 Task: Add the task  Fix issue causing incorrect data to be stored in the database to the section Blitz Brigade in the project TowerLine and add a Due Date to the respective task as 2023/08/09.
Action: Mouse moved to (45, 367)
Screenshot: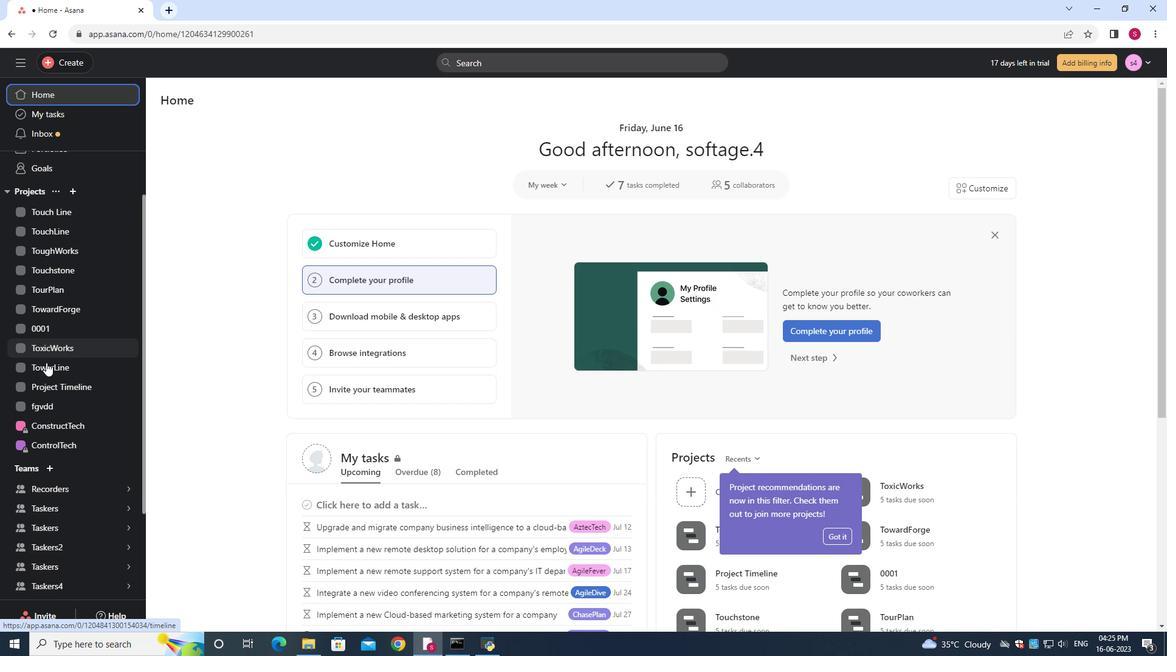 
Action: Mouse pressed left at (45, 367)
Screenshot: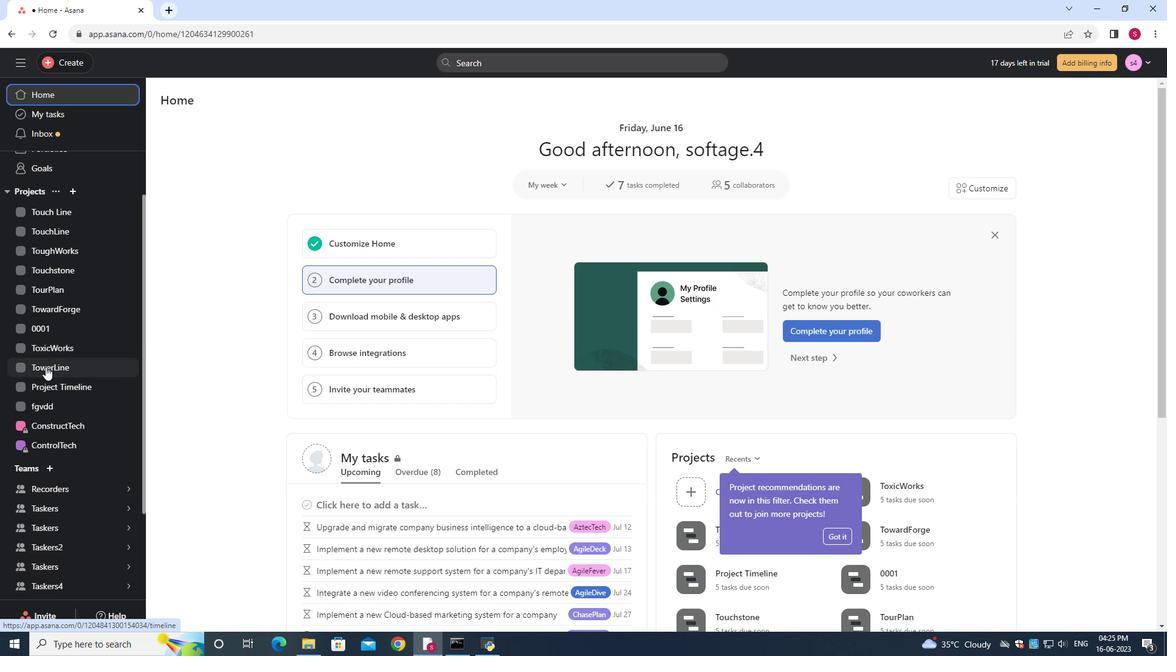 
Action: Mouse moved to (216, 126)
Screenshot: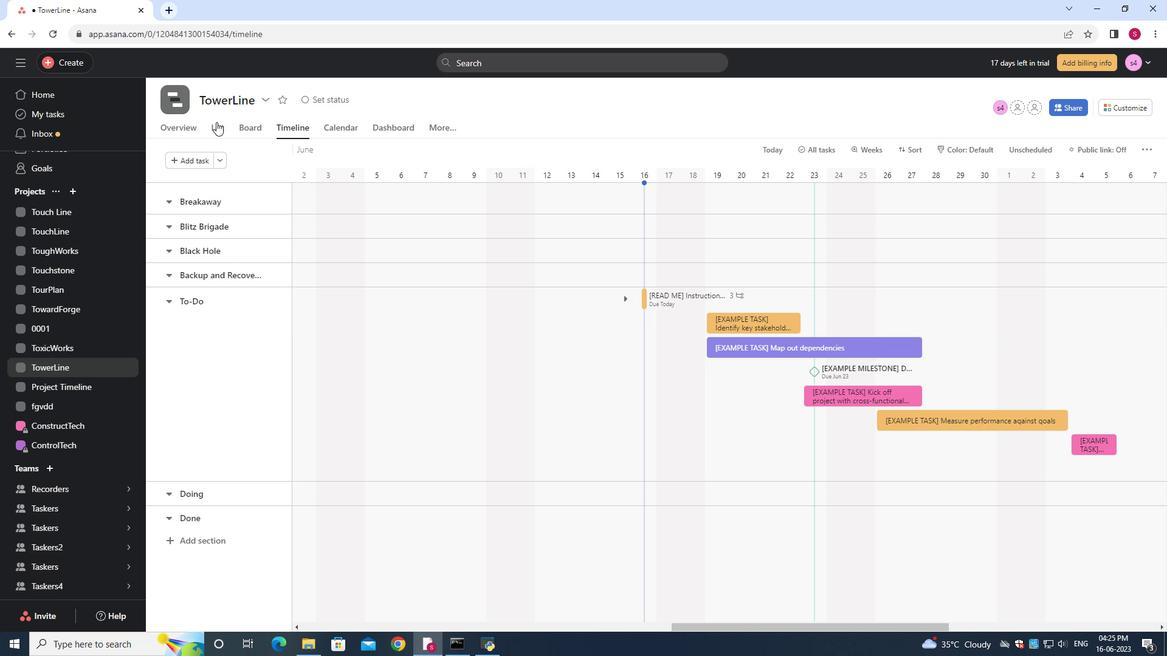 
Action: Mouse pressed left at (216, 126)
Screenshot: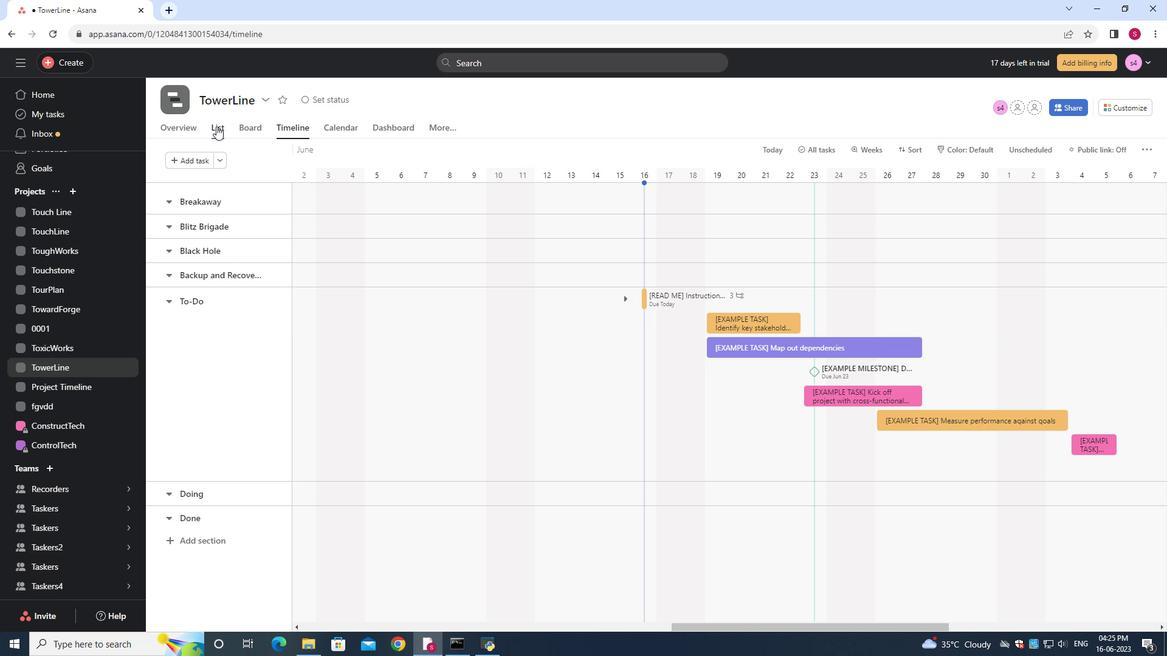 
Action: Mouse moved to (498, 397)
Screenshot: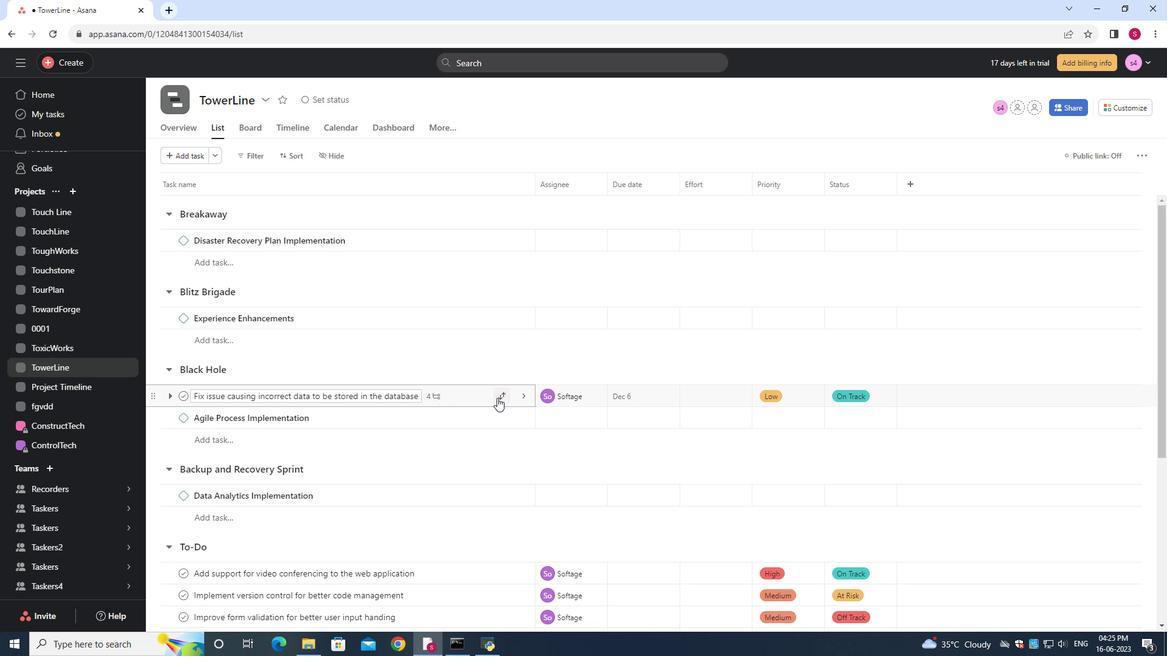 
Action: Mouse pressed left at (498, 397)
Screenshot: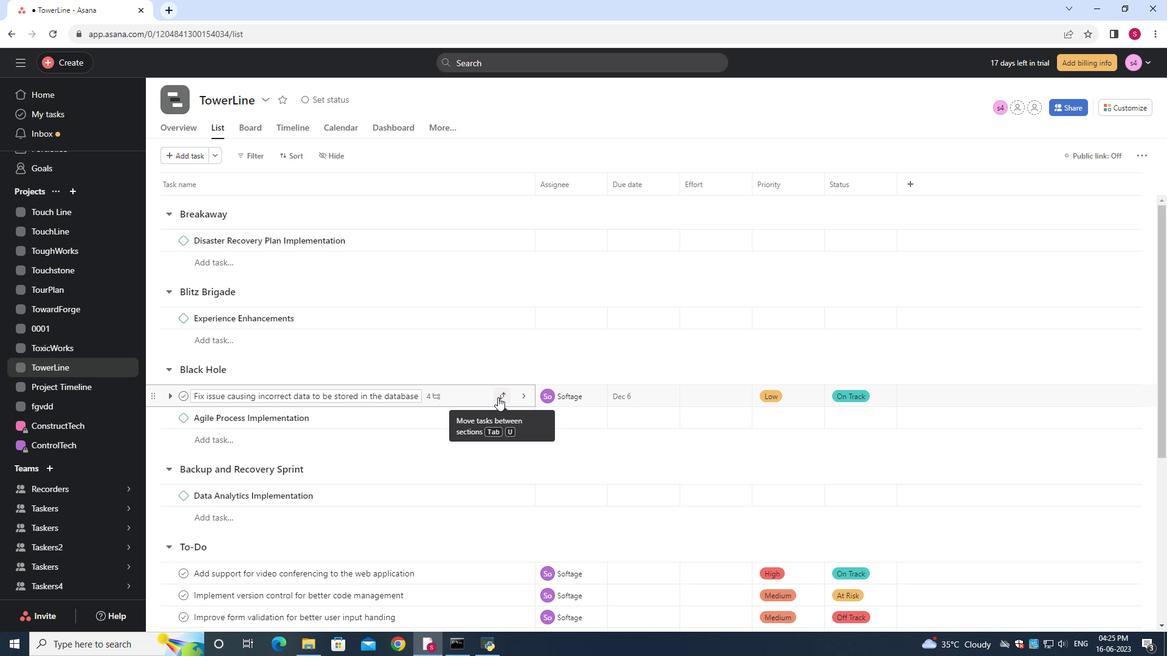 
Action: Mouse moved to (444, 468)
Screenshot: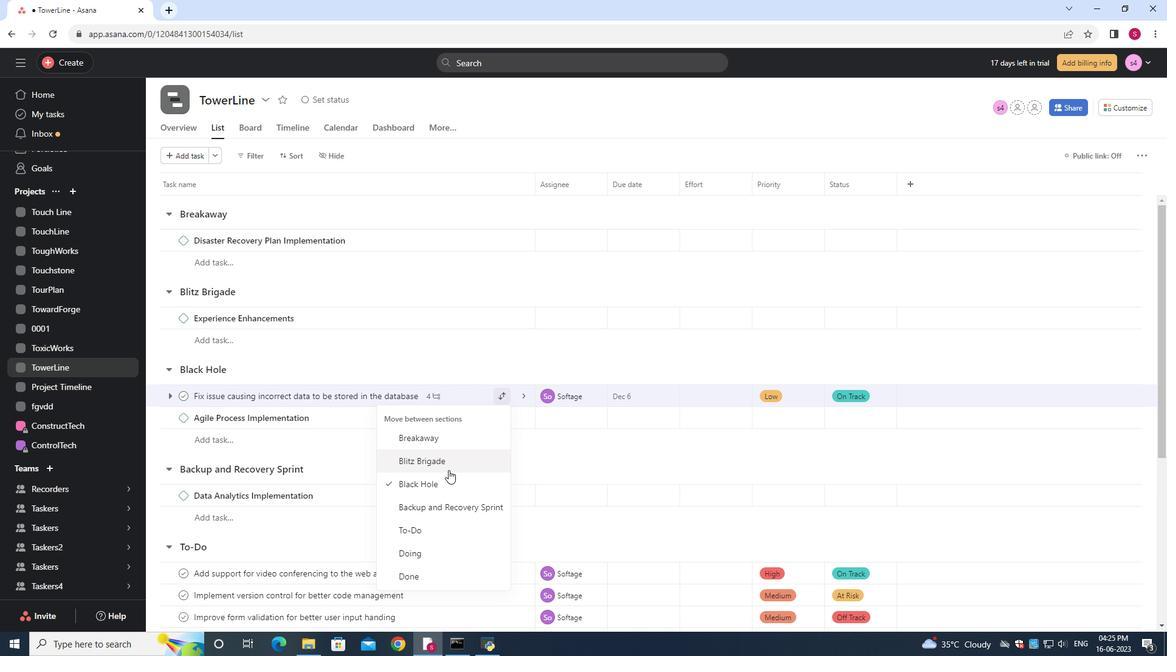 
Action: Mouse pressed left at (444, 468)
Screenshot: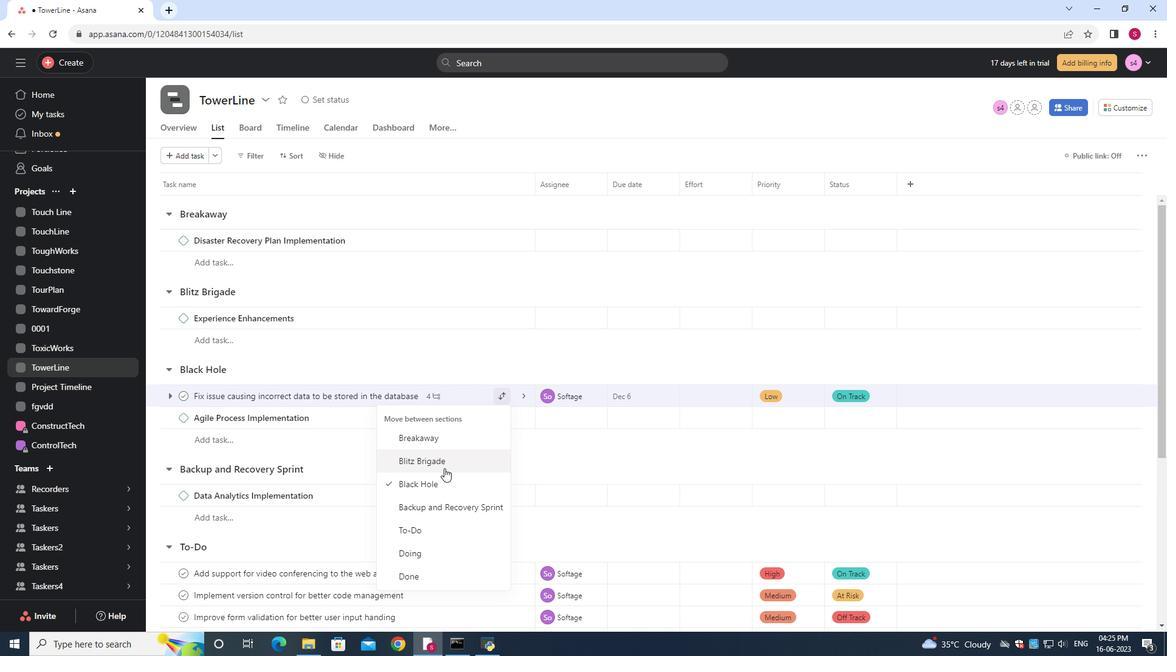 
Action: Mouse moved to (636, 318)
Screenshot: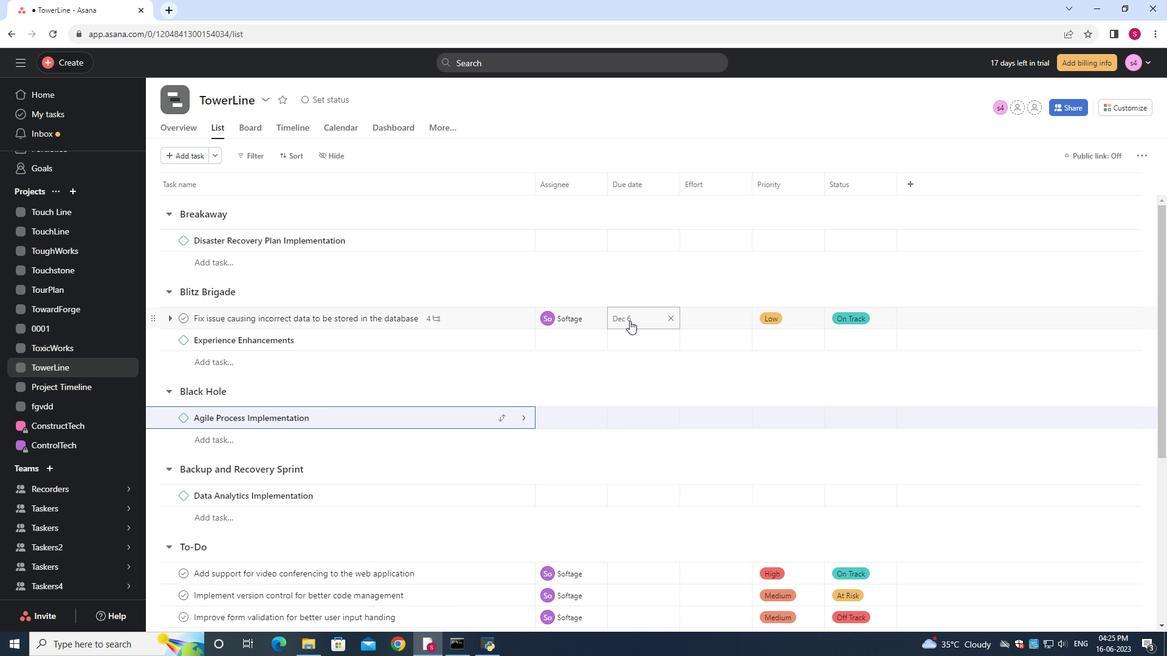 
Action: Mouse pressed left at (636, 318)
Screenshot: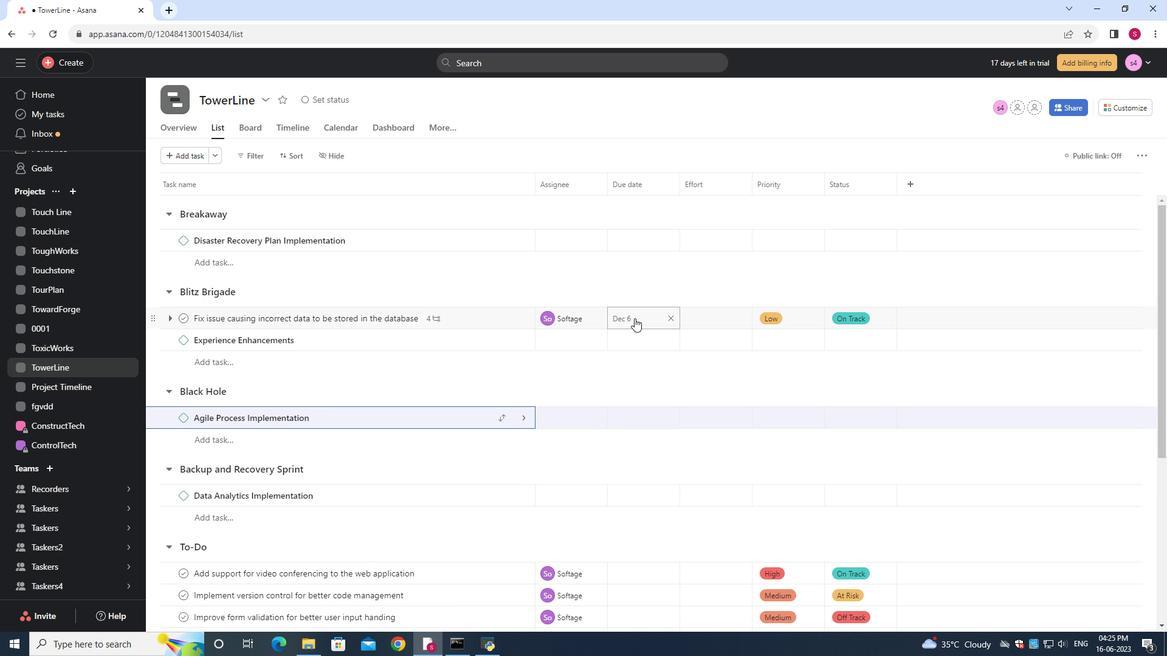 
Action: Mouse moved to (765, 381)
Screenshot: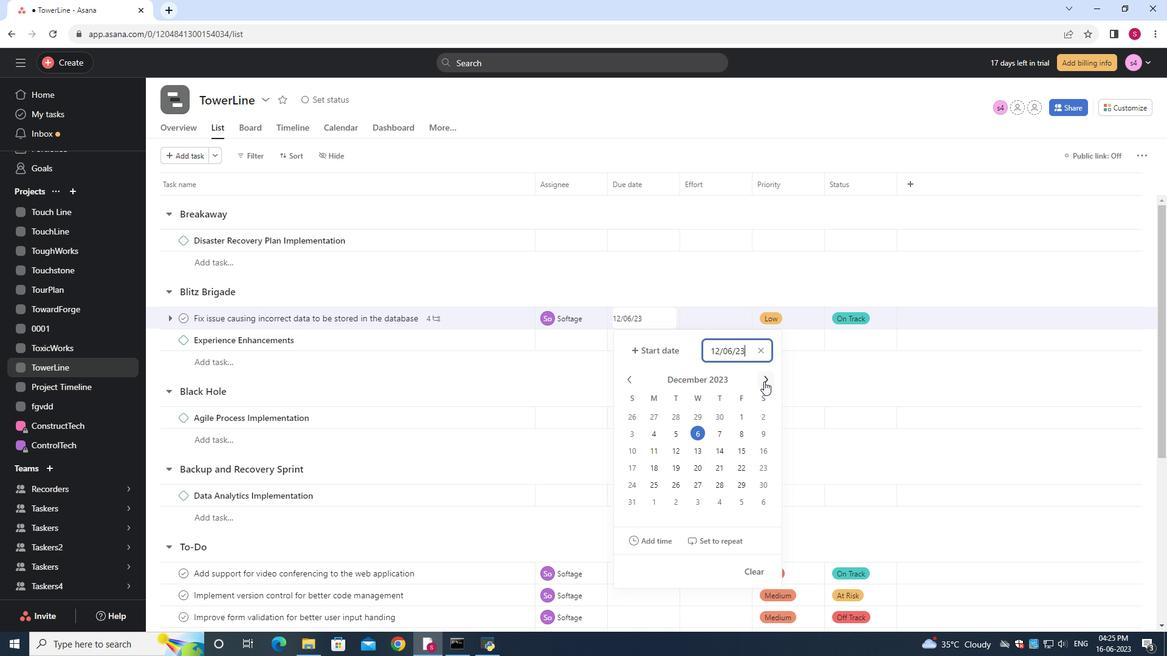 
Action: Mouse pressed left at (765, 381)
Screenshot: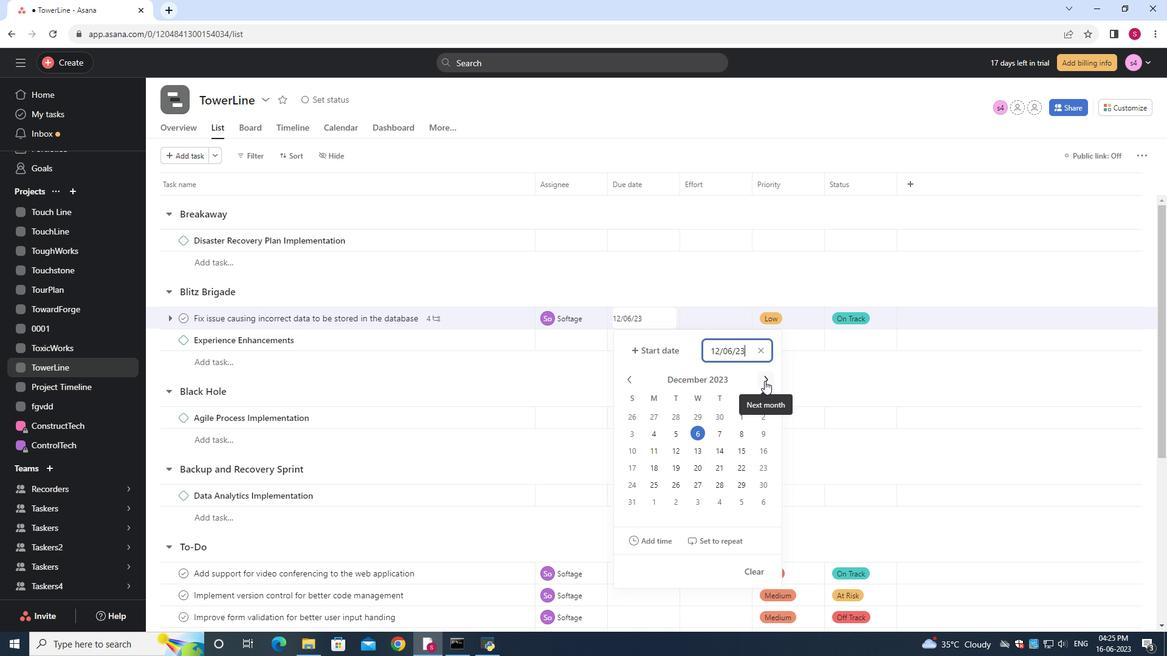 
Action: Mouse pressed left at (765, 381)
Screenshot: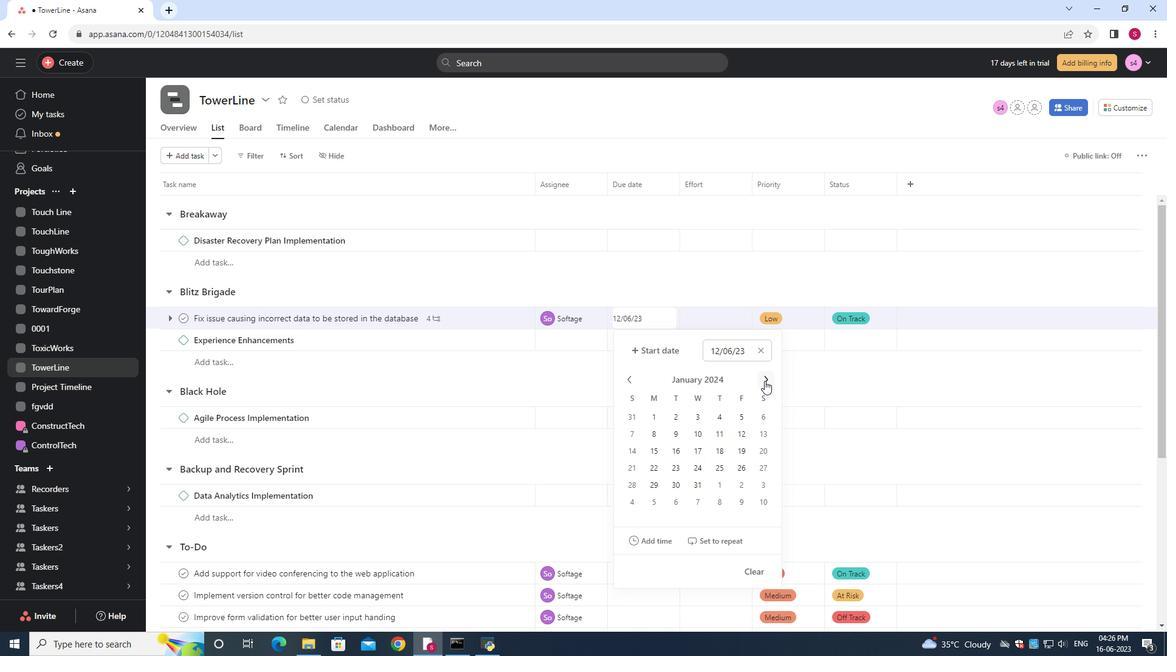 
Action: Mouse pressed left at (765, 381)
Screenshot: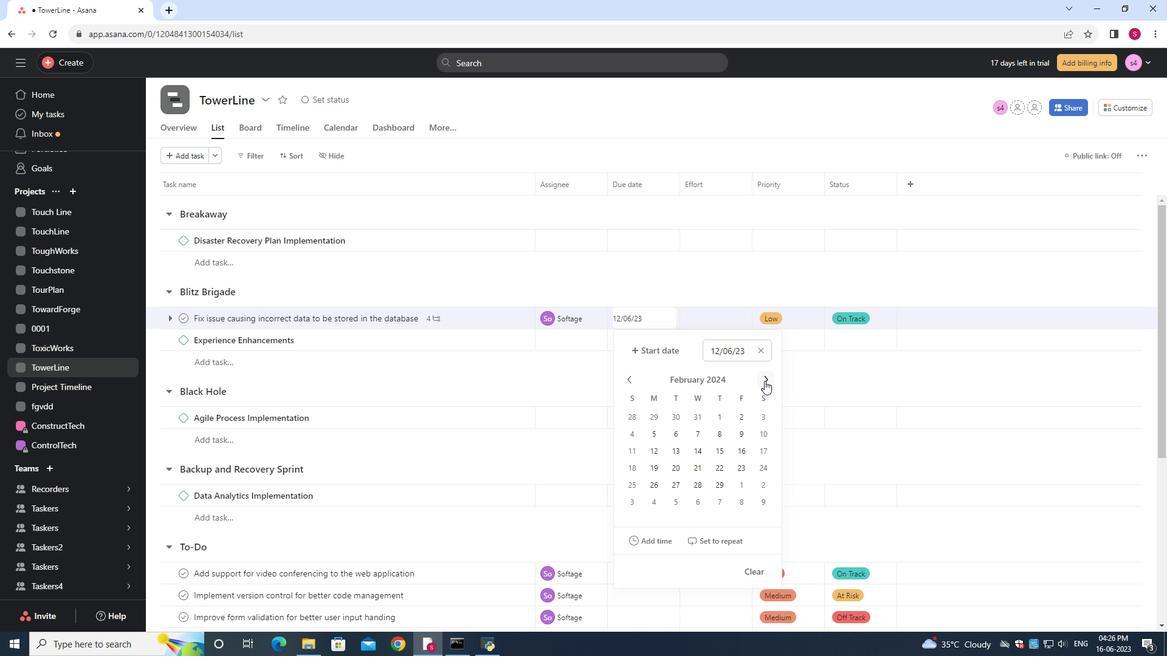 
Action: Mouse pressed left at (765, 381)
Screenshot: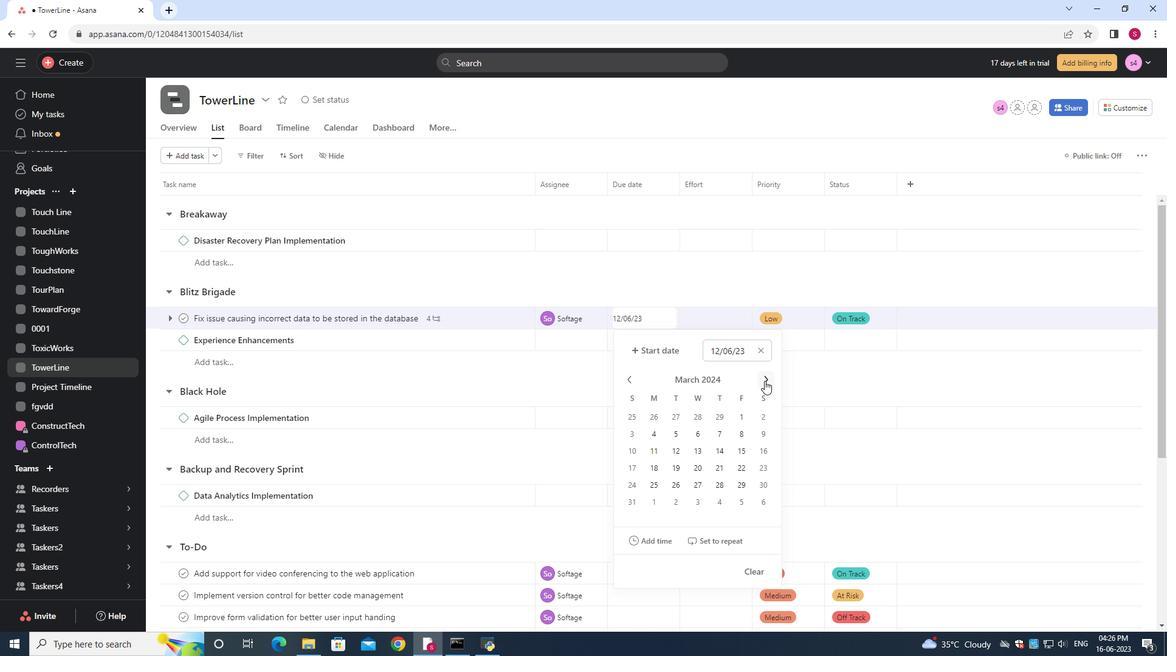 
Action: Mouse moved to (763, 380)
Screenshot: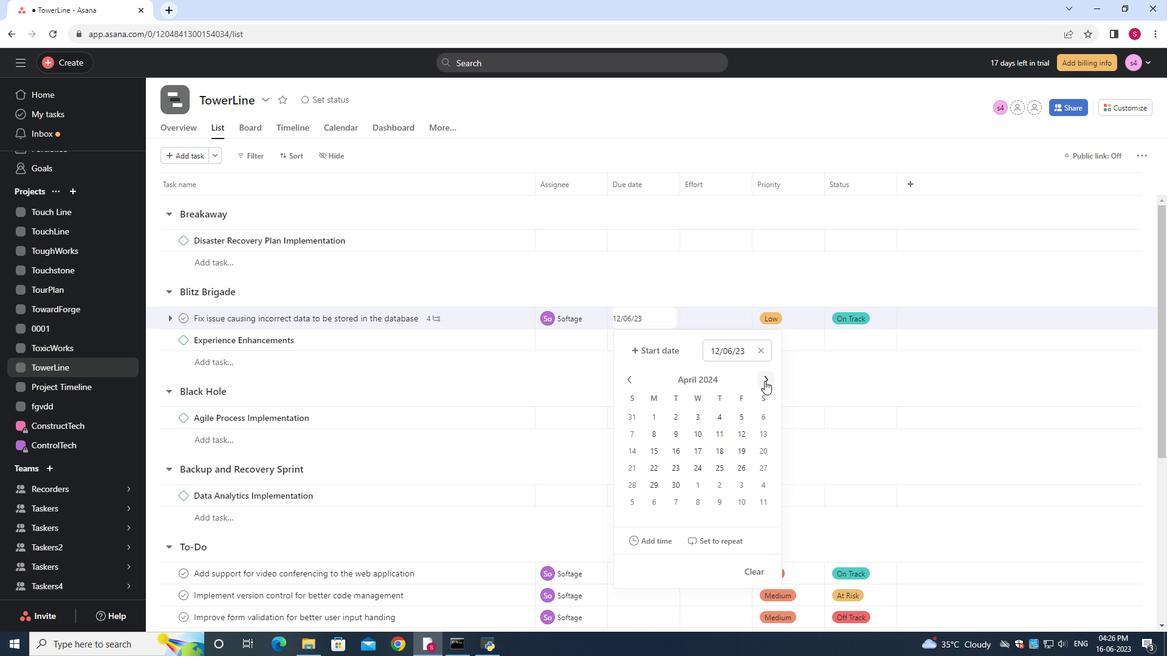 
Action: Mouse pressed left at (763, 380)
Screenshot: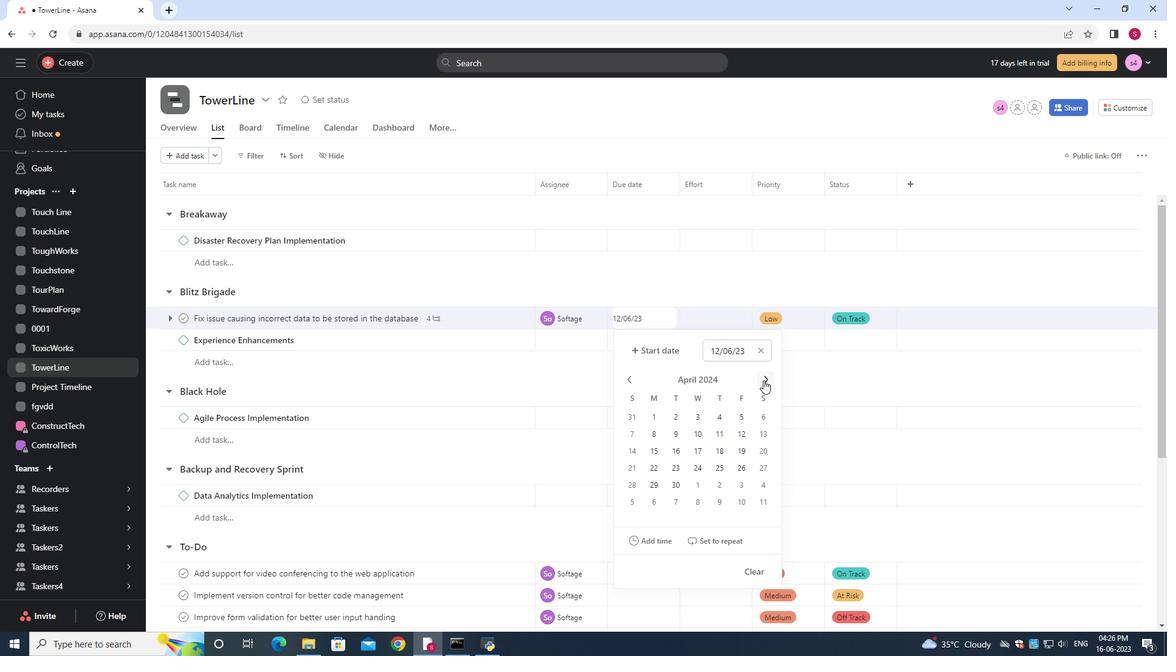 
Action: Mouse moved to (639, 377)
Screenshot: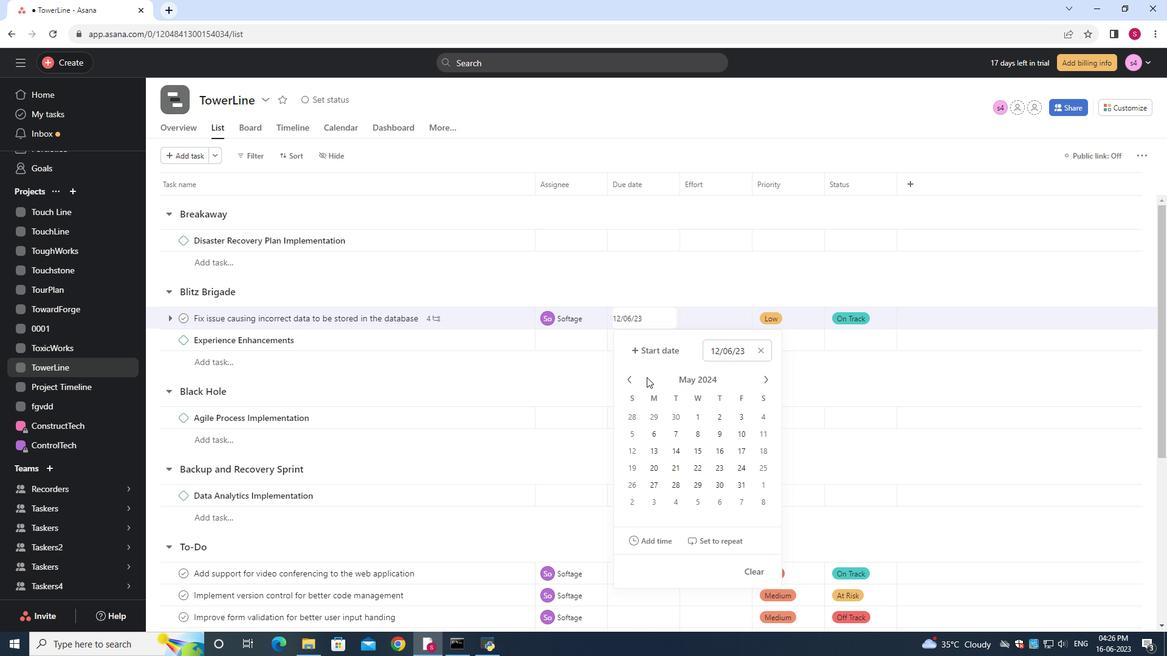 
Action: Mouse pressed left at (639, 377)
Screenshot: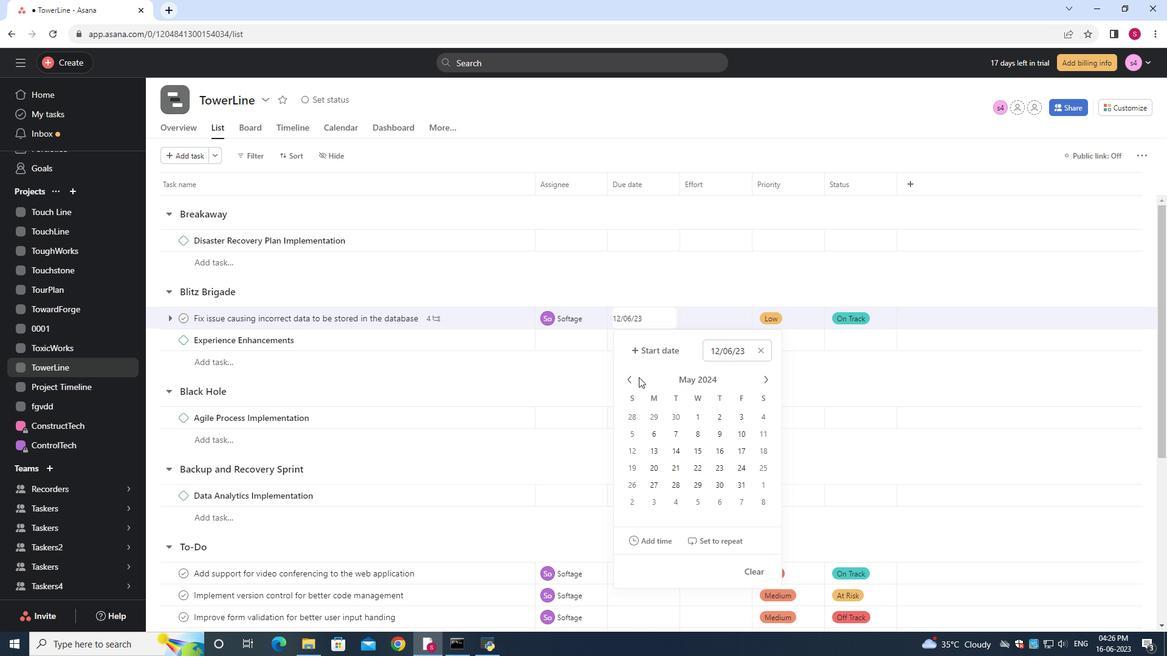 
Action: Mouse moved to (633, 379)
Screenshot: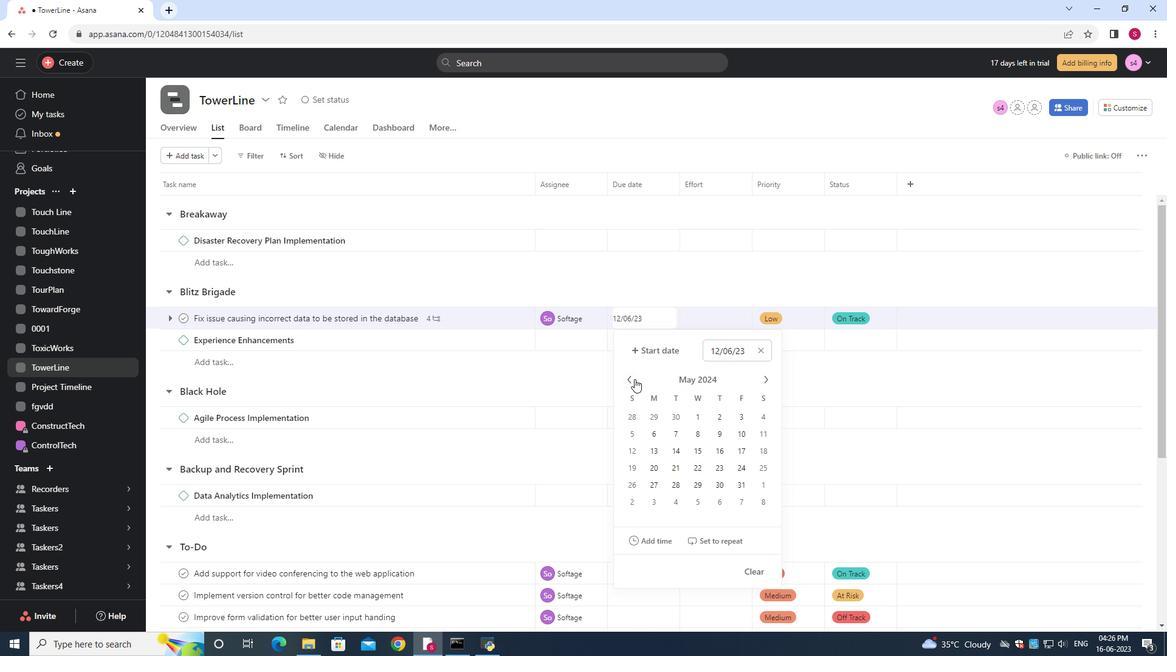 
Action: Mouse pressed left at (633, 379)
Screenshot: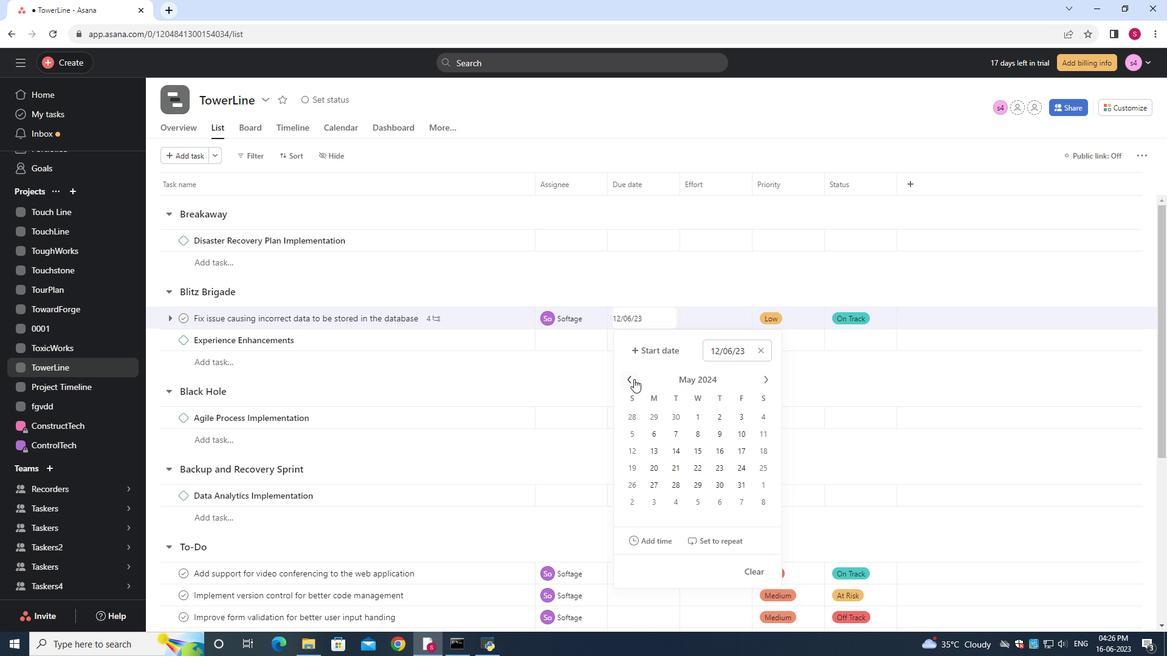 
Action: Mouse moved to (632, 379)
Screenshot: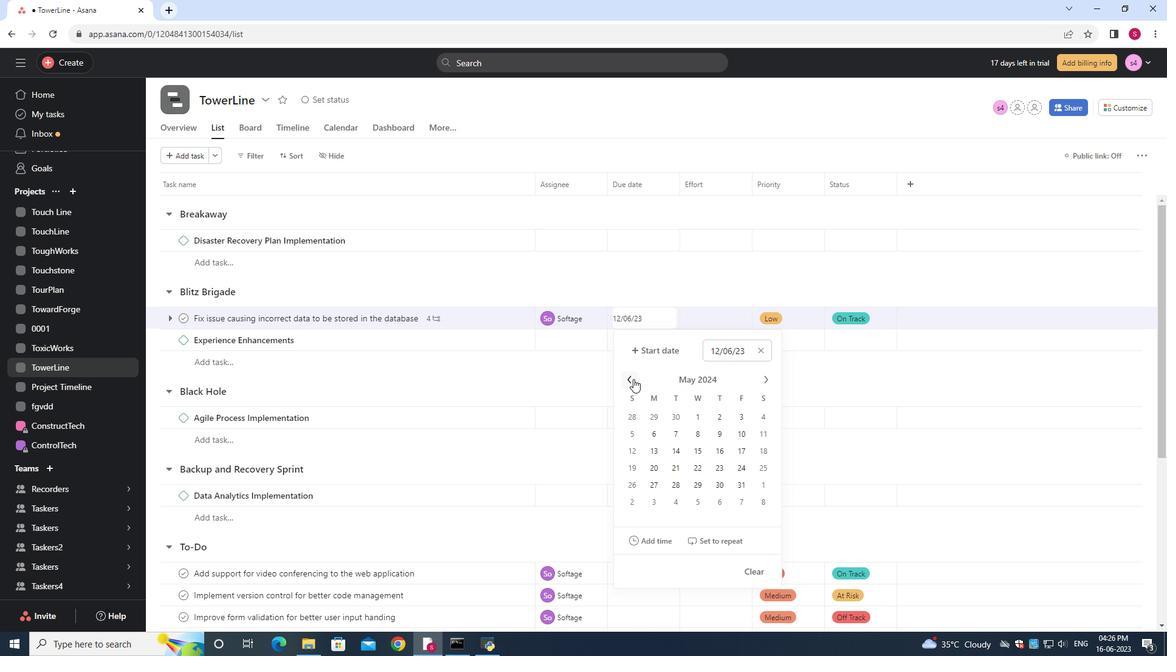
Action: Mouse pressed left at (632, 379)
Screenshot: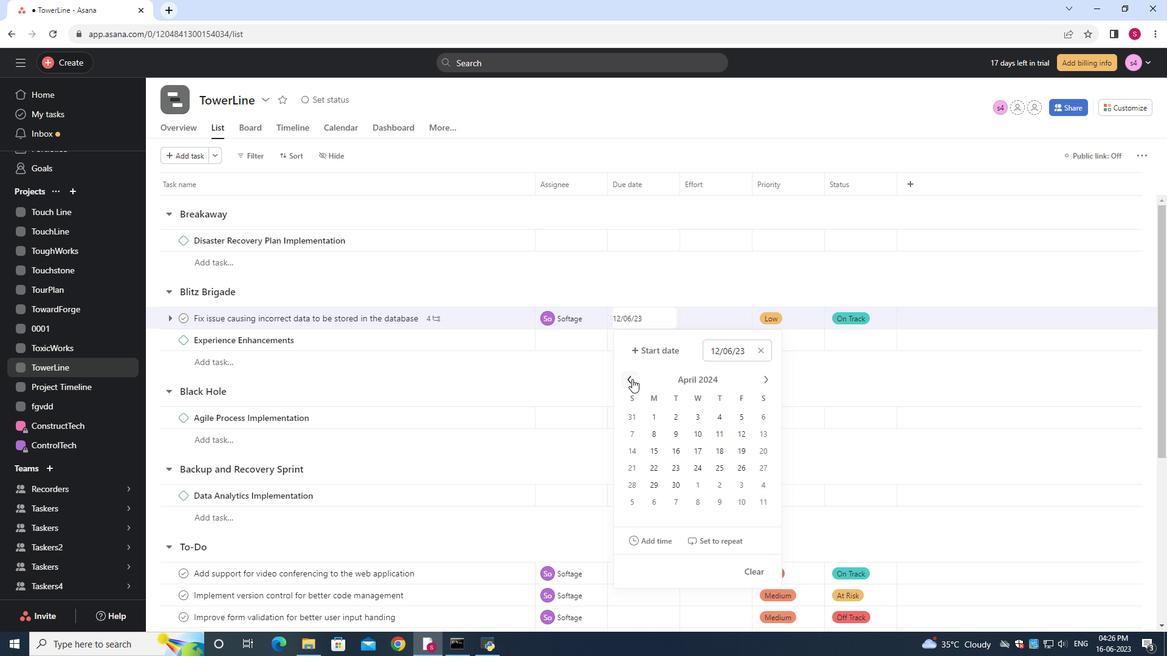 
Action: Mouse pressed left at (632, 379)
Screenshot: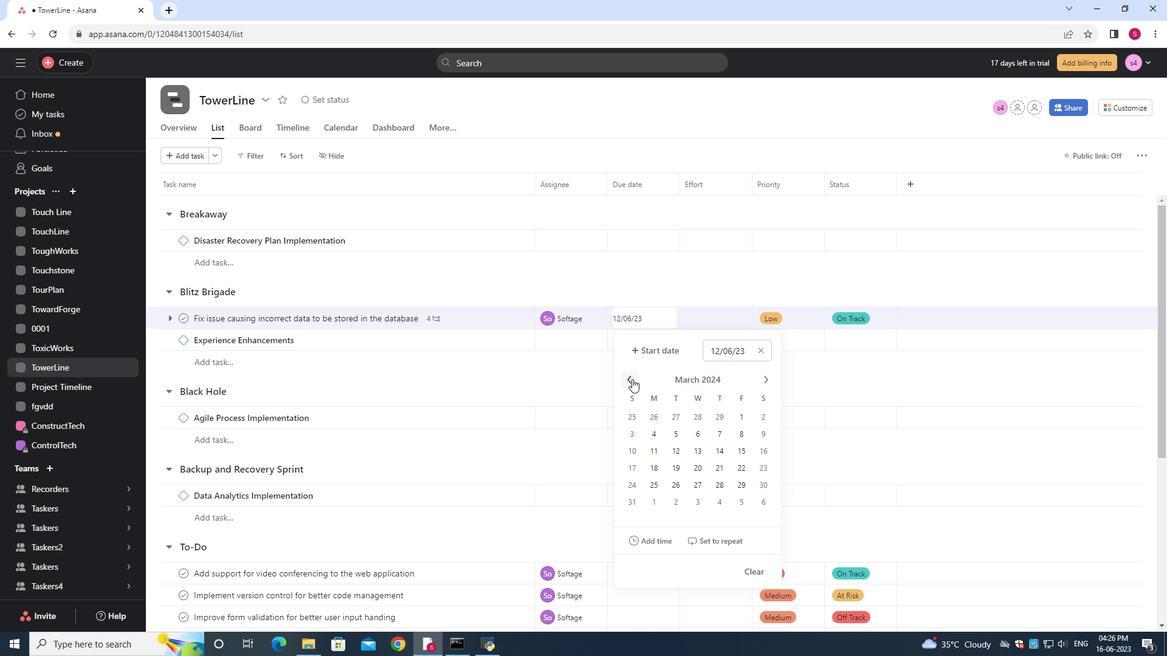 
Action: Mouse pressed left at (632, 379)
Screenshot: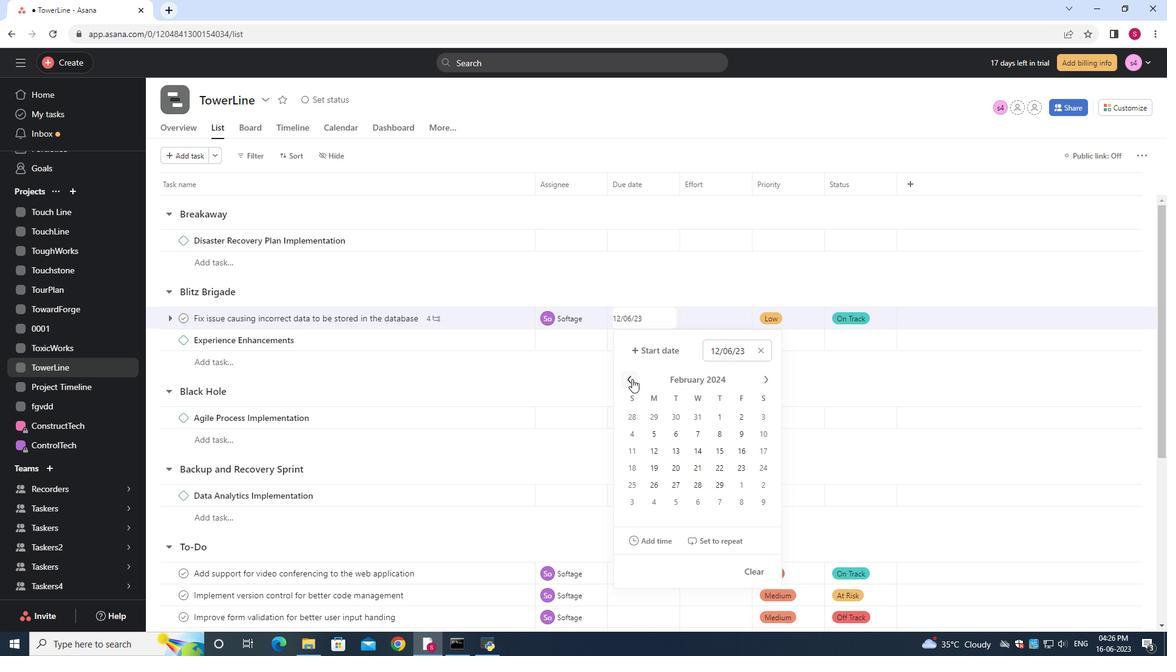 
Action: Mouse moved to (630, 380)
Screenshot: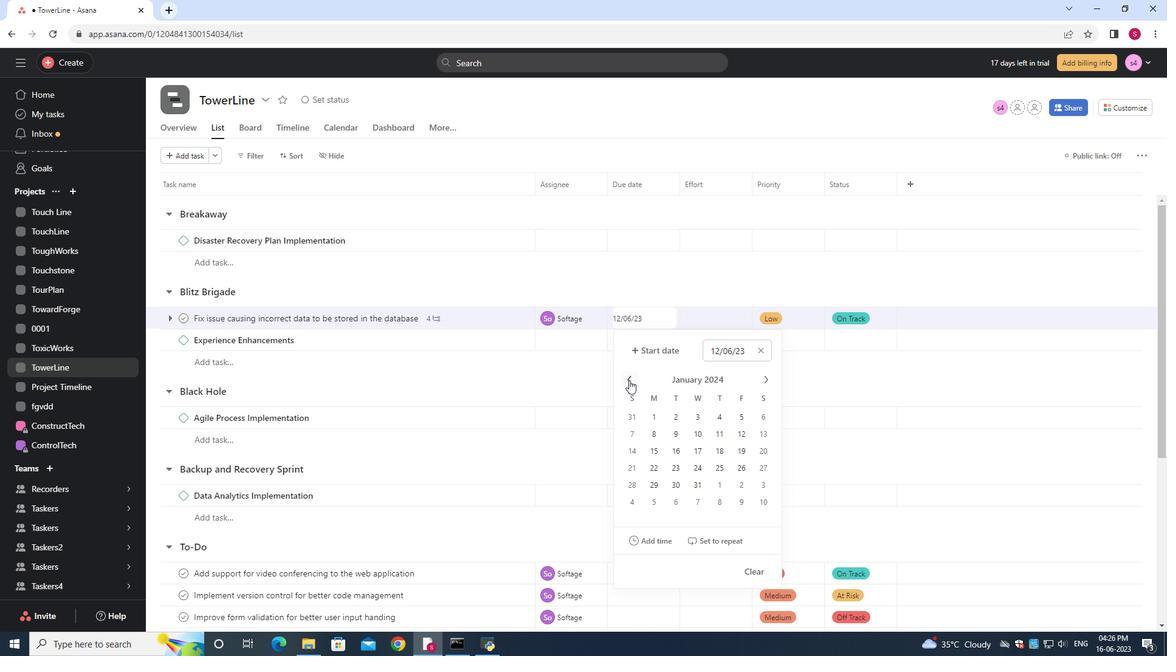 
Action: Mouse pressed left at (630, 380)
Screenshot: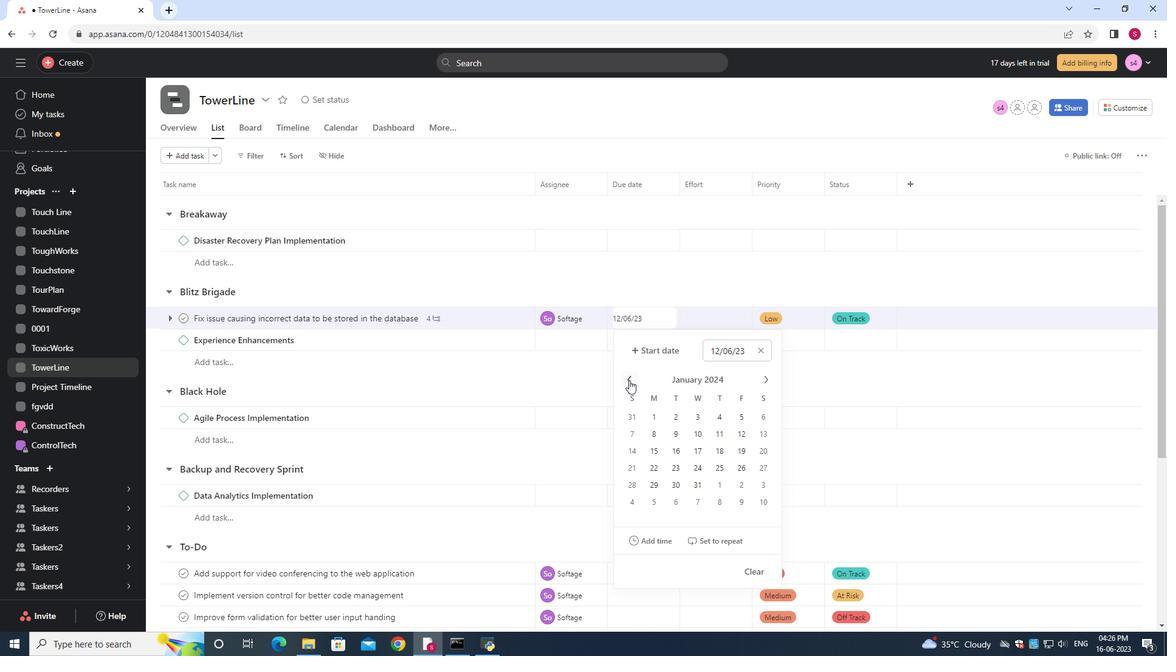 
Action: Mouse moved to (630, 380)
Screenshot: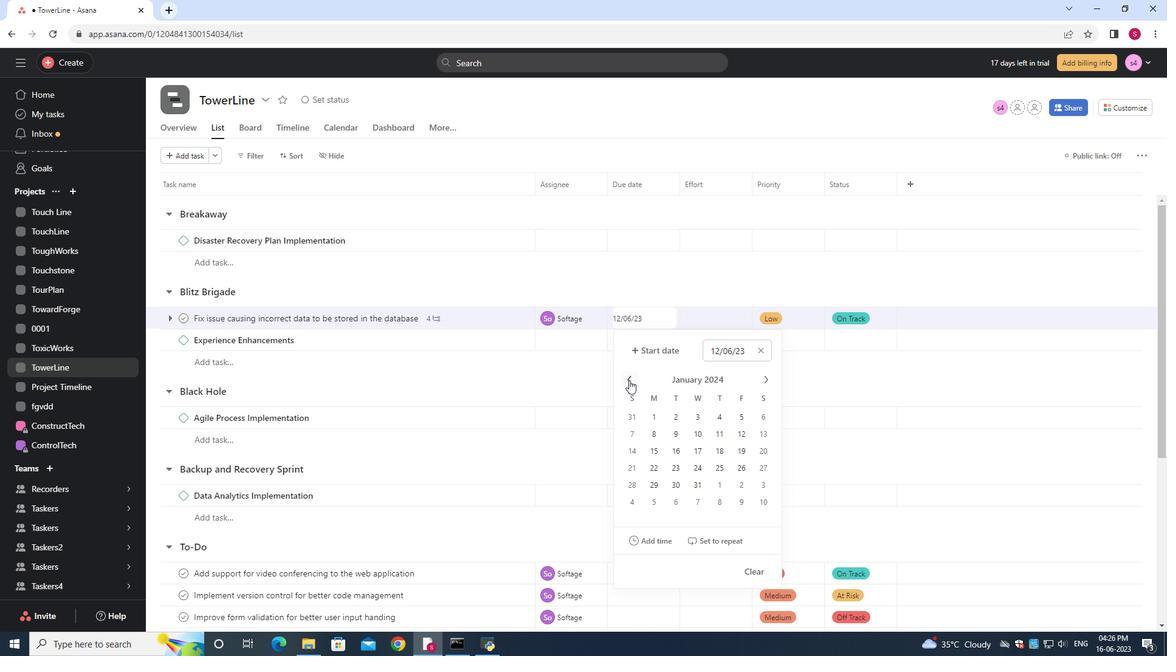 
Action: Mouse pressed left at (630, 380)
Screenshot: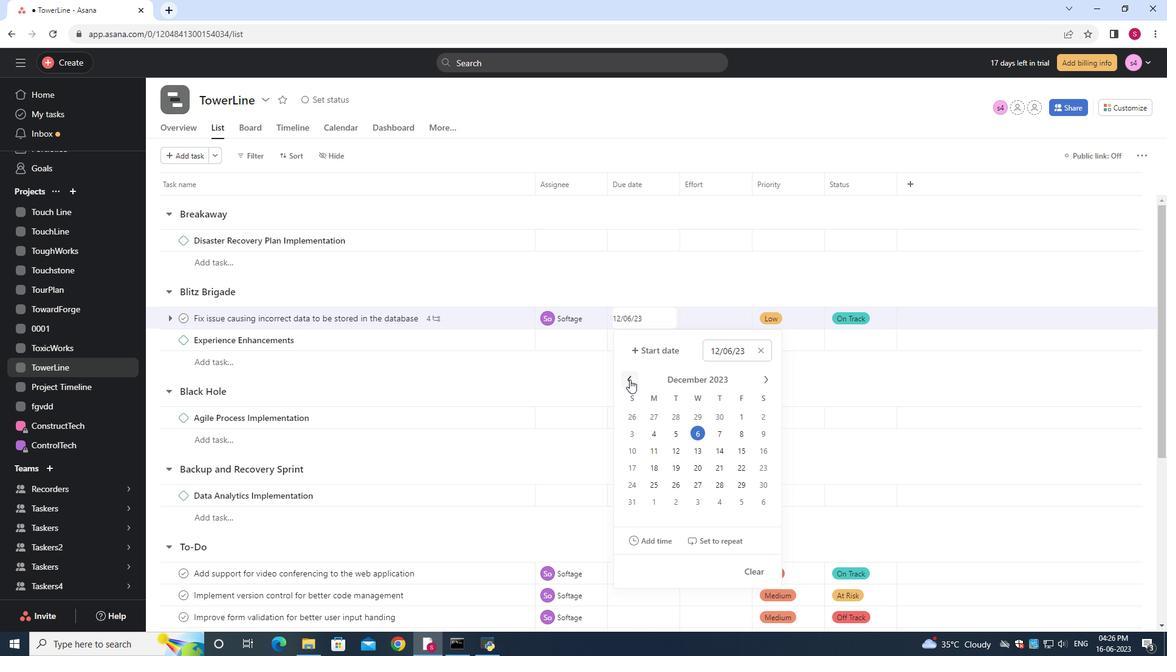 
Action: Mouse pressed left at (630, 380)
Screenshot: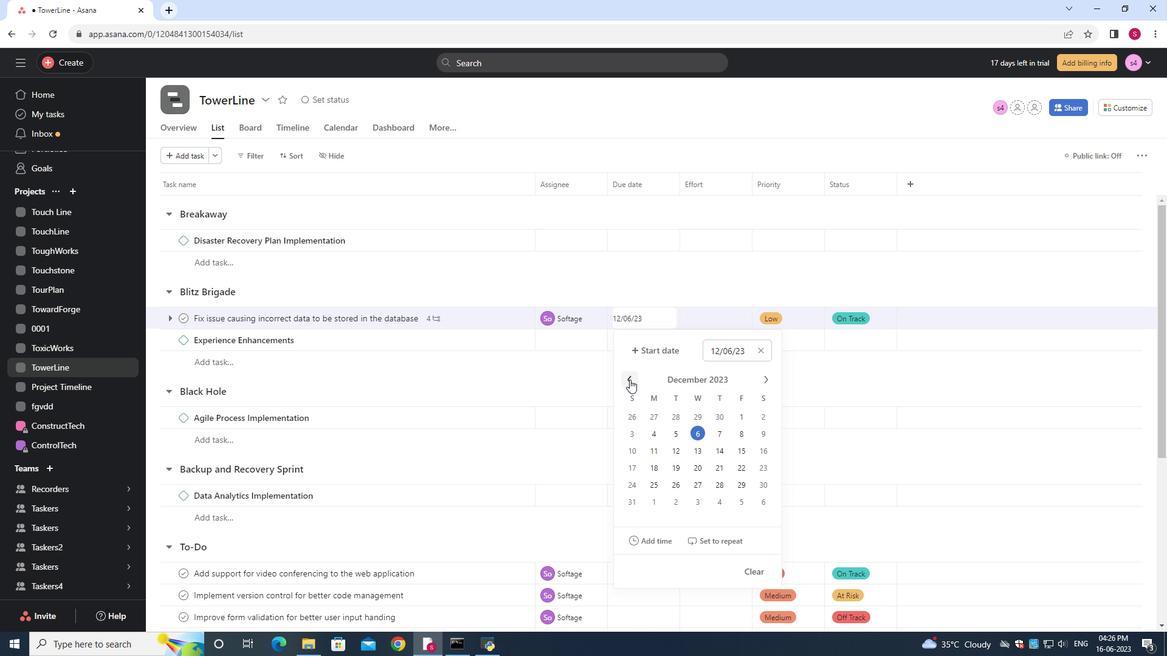 
Action: Mouse pressed left at (630, 380)
Screenshot: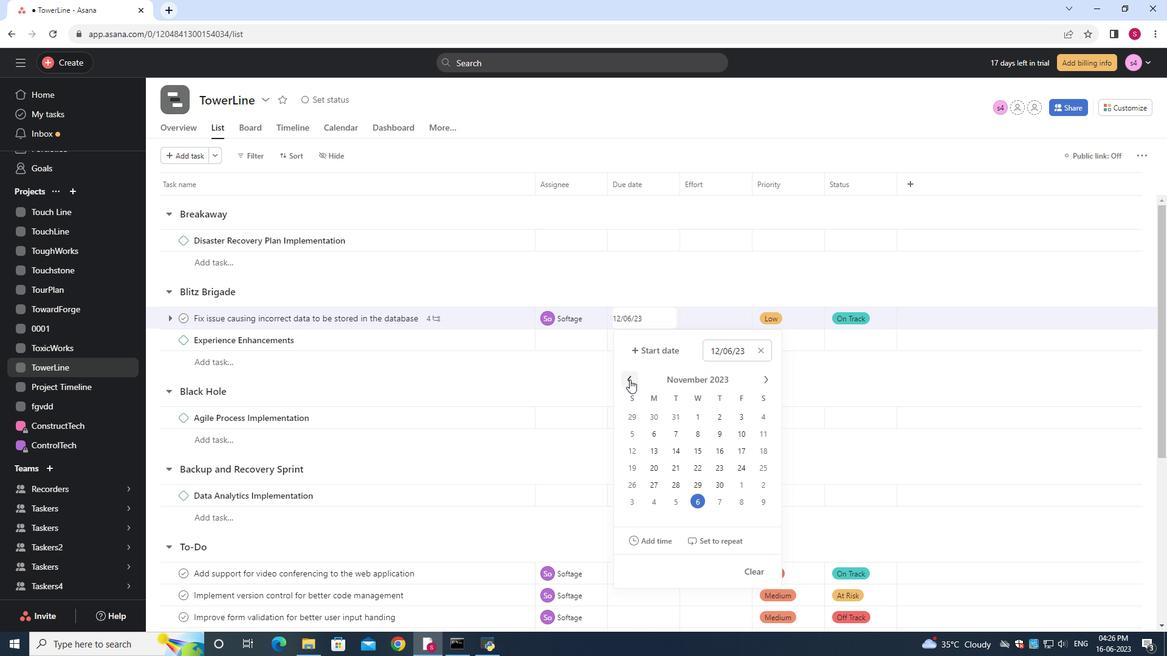 
Action: Mouse pressed left at (630, 380)
Screenshot: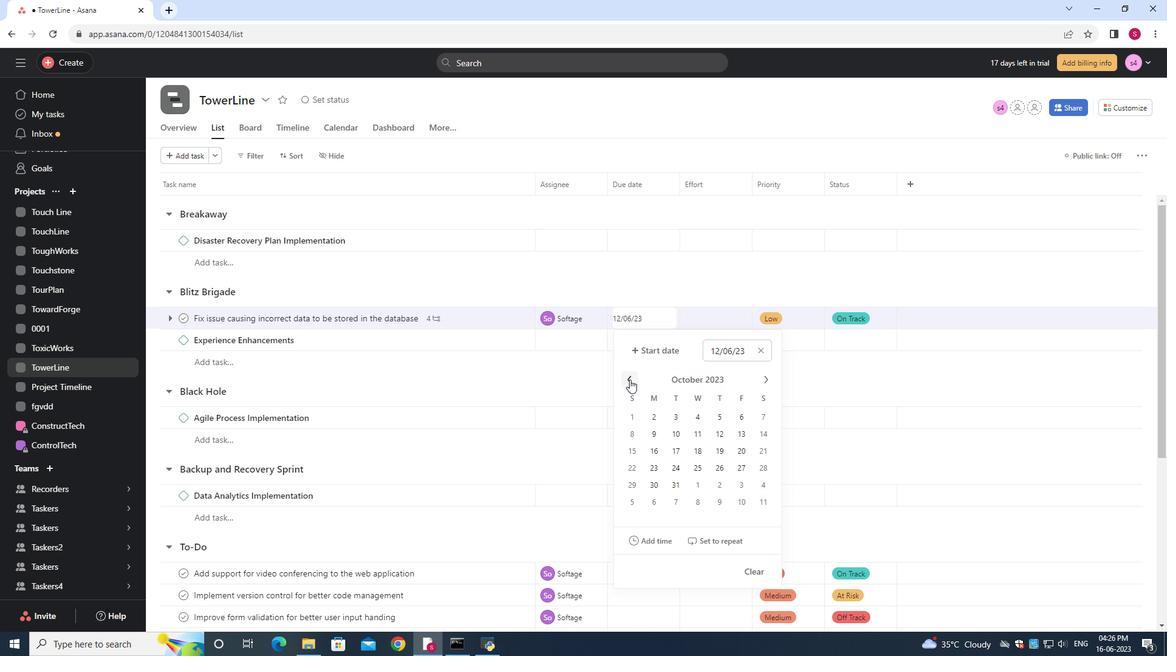 
Action: Mouse pressed left at (630, 380)
Screenshot: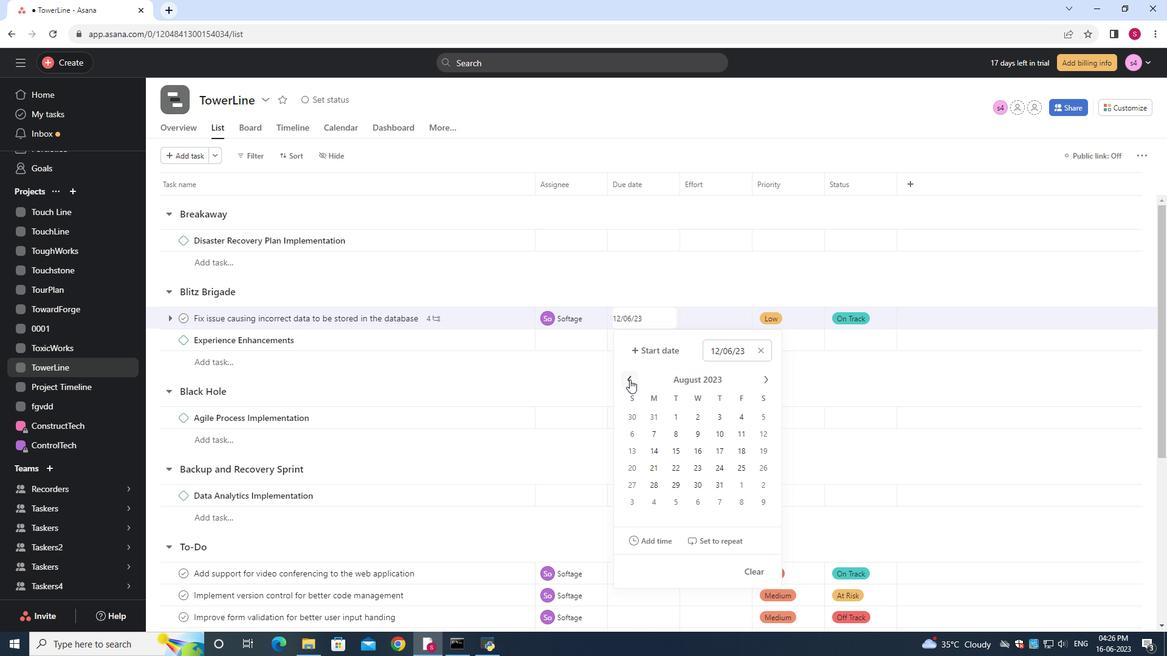 
Action: Mouse moved to (729, 350)
Screenshot: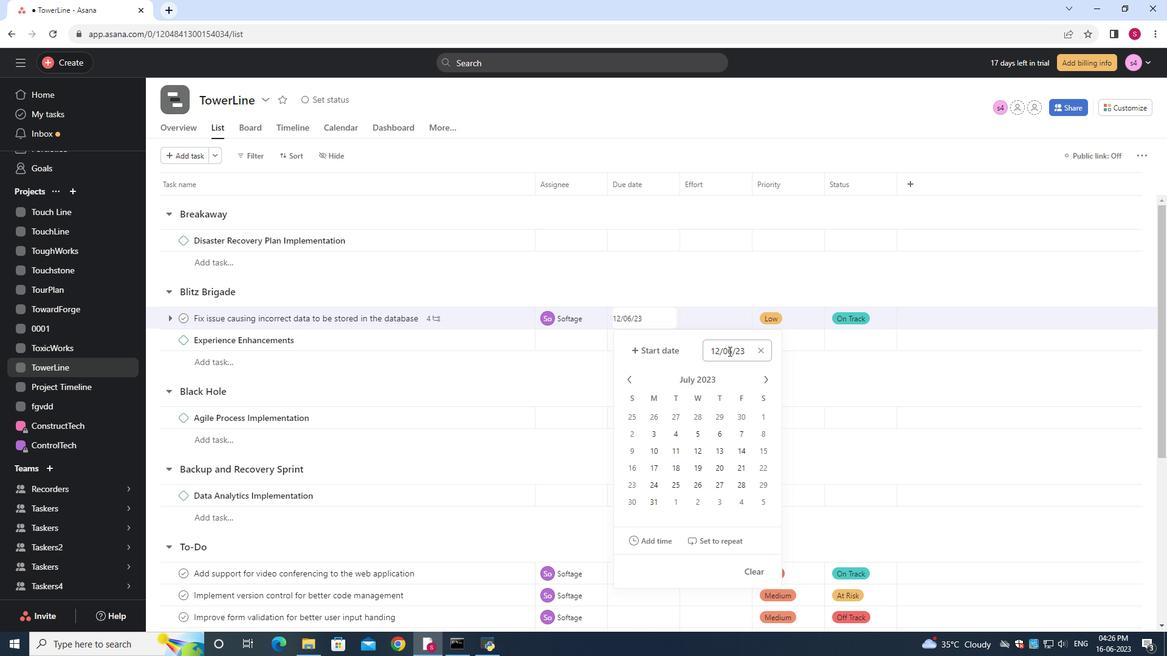 
Action: Mouse pressed left at (729, 350)
Screenshot: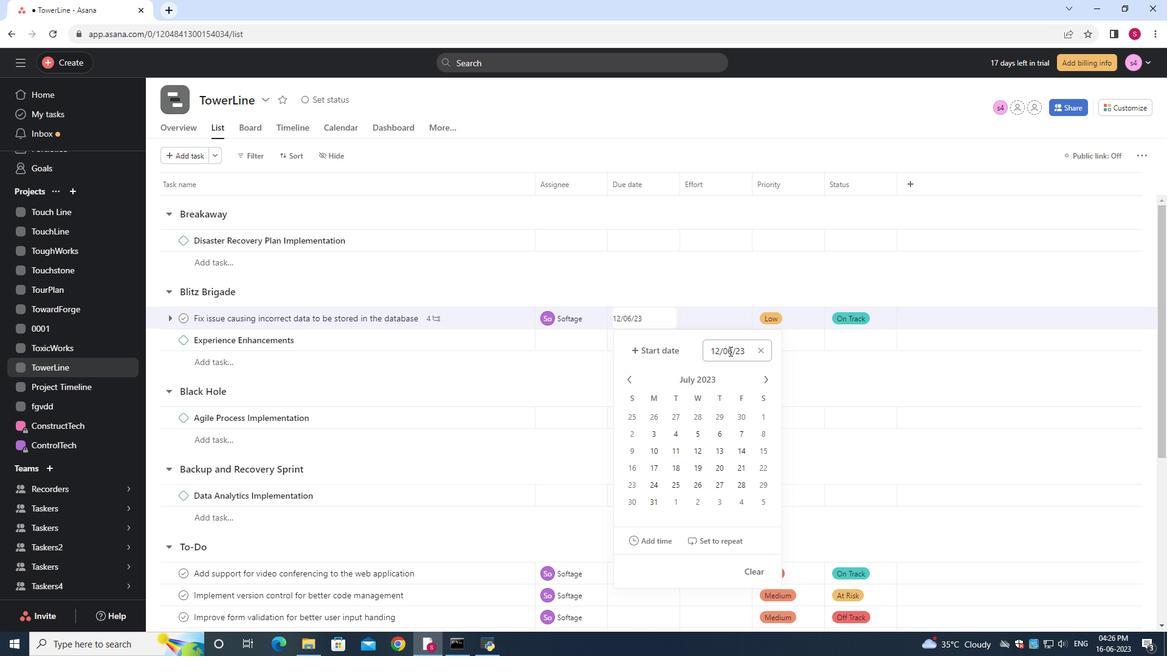
Action: Mouse moved to (744, 350)
Screenshot: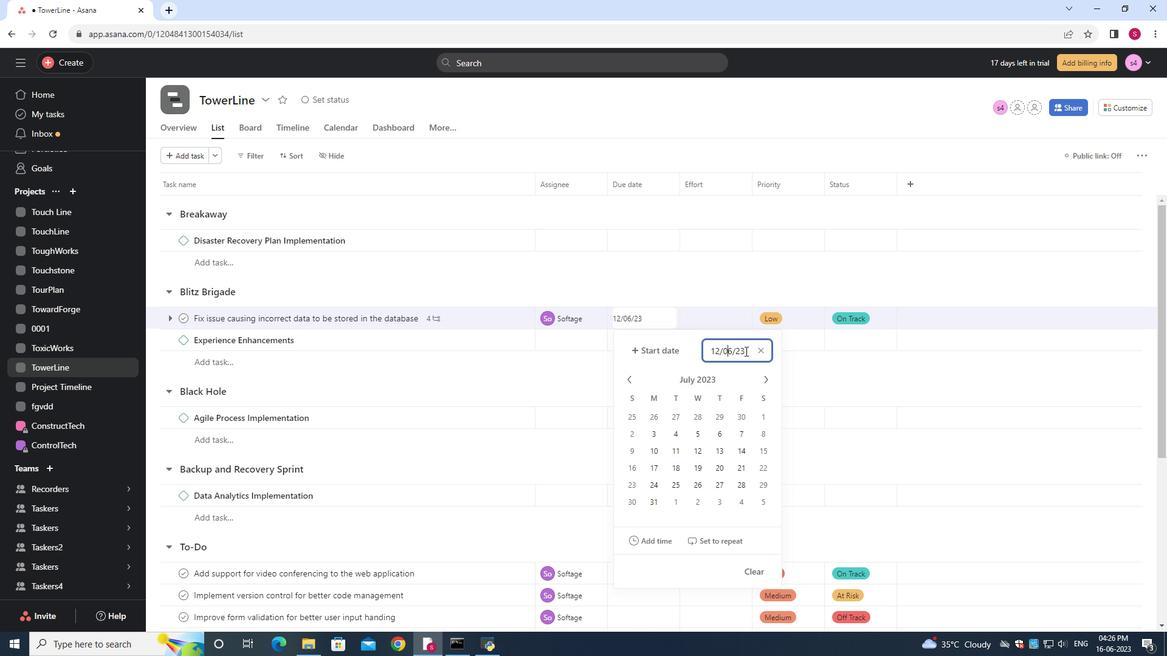 
Action: Mouse pressed left at (744, 350)
Screenshot: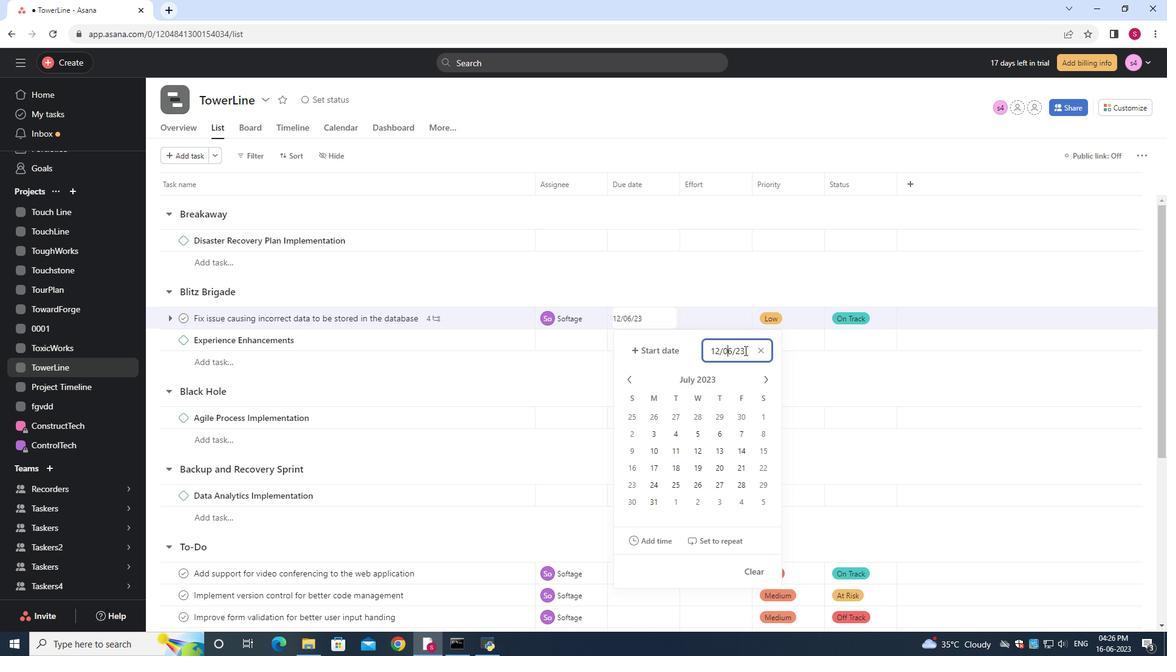 
Action: Mouse moved to (728, 351)
Screenshot: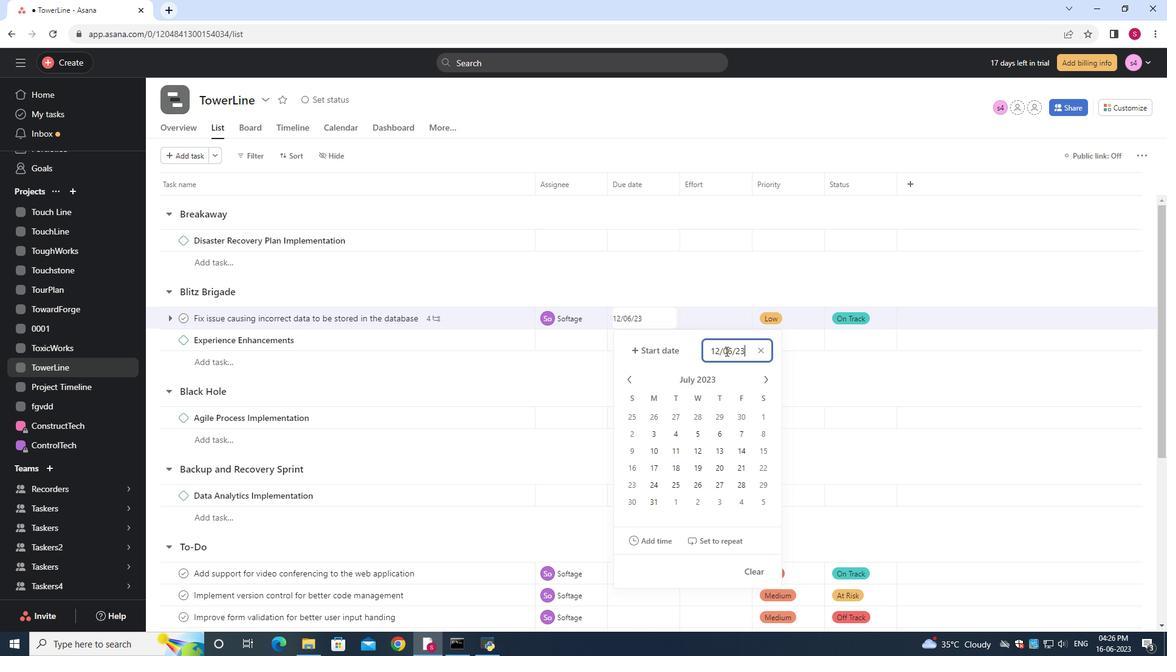 
Action: Mouse pressed left at (728, 351)
Screenshot: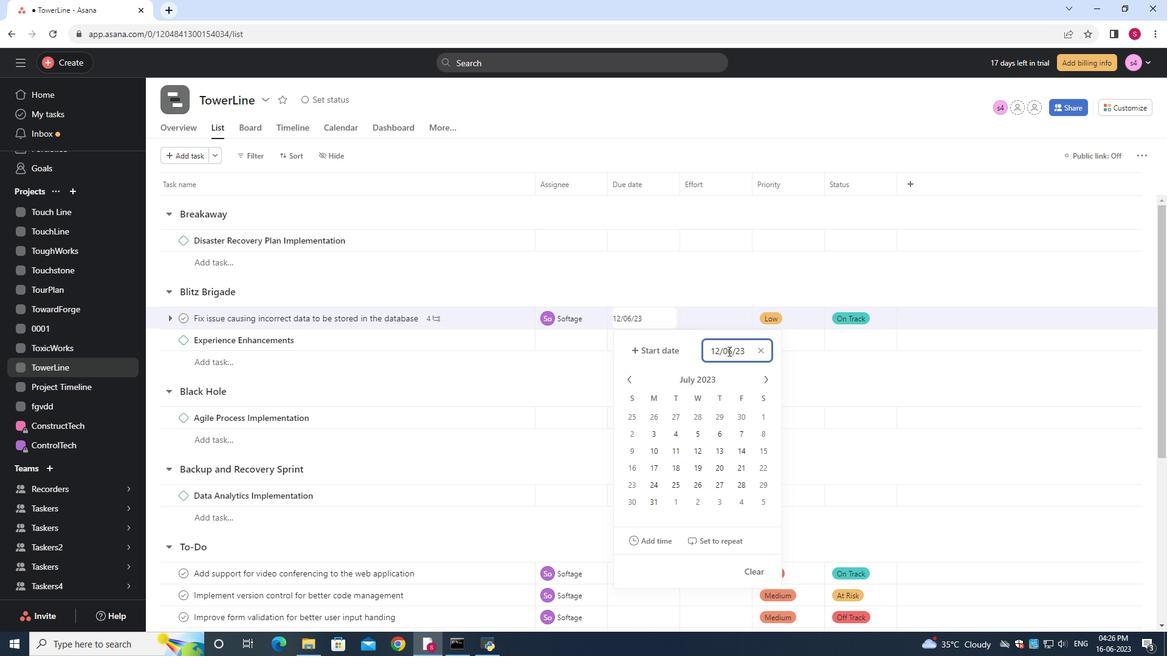 
Action: Mouse moved to (730, 352)
Screenshot: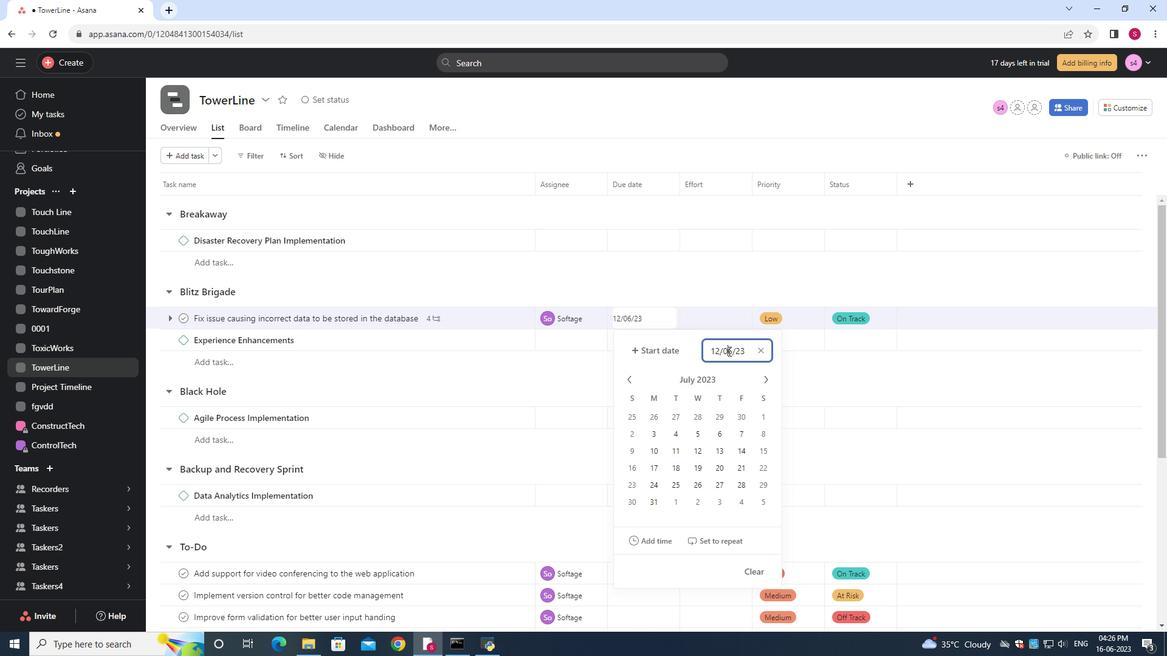 
Action: Mouse pressed left at (730, 352)
Screenshot: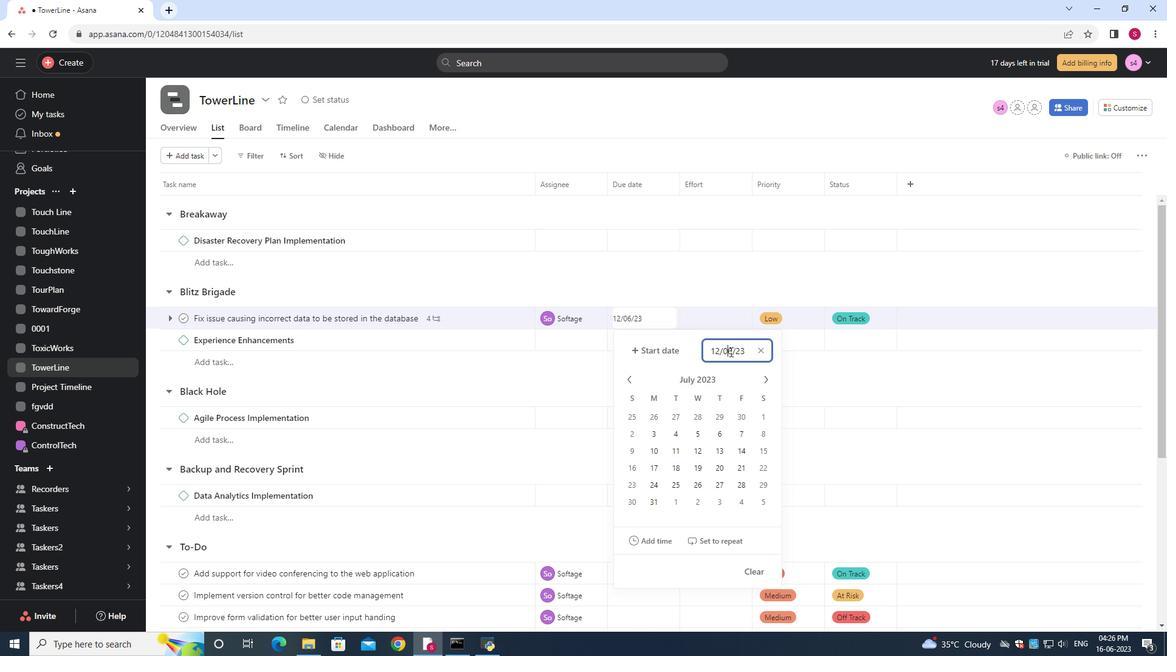 
Action: Mouse moved to (730, 365)
Screenshot: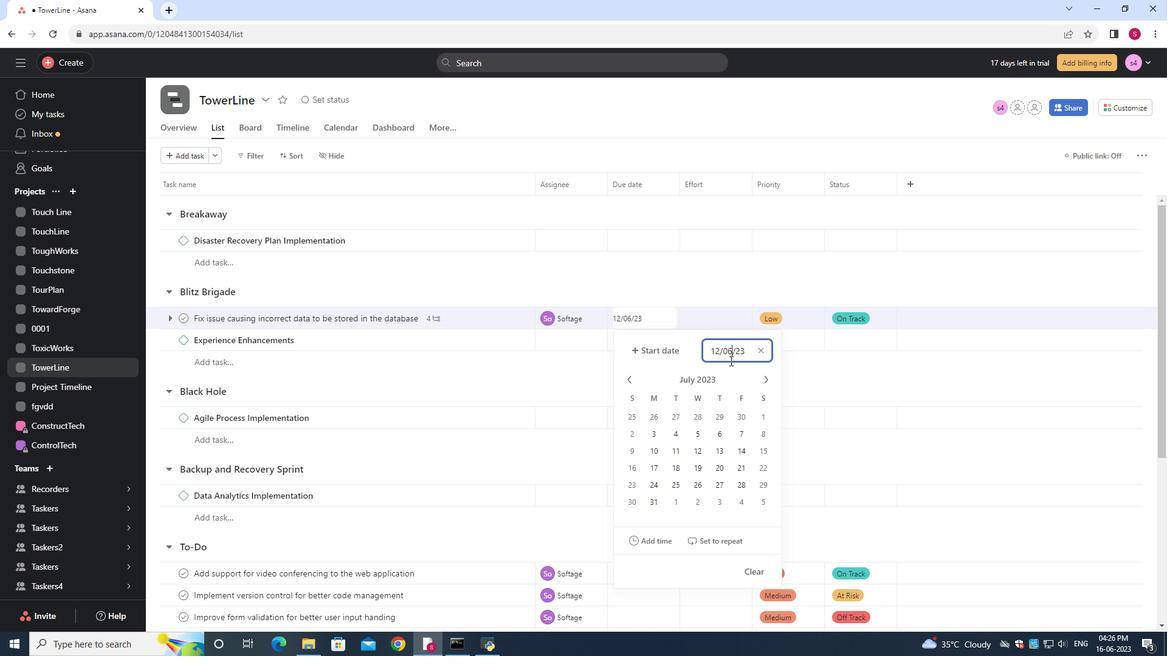
Action: Key pressed <Key.backspace><Key.backspace>09
Screenshot: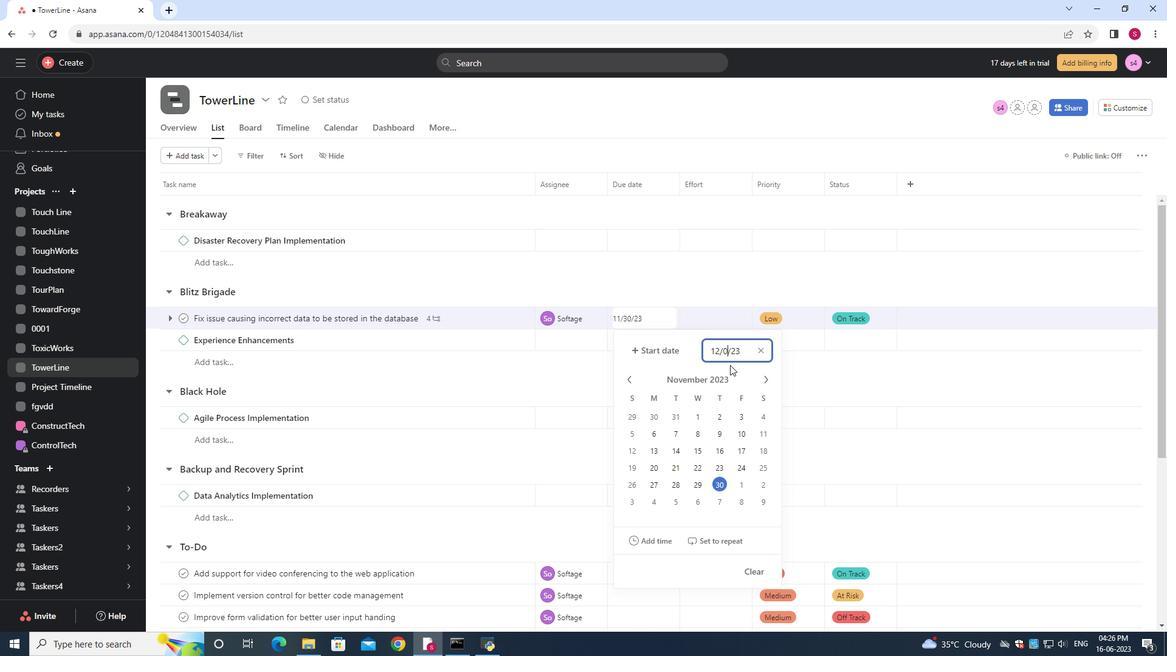 
Action: Mouse moved to (717, 348)
Screenshot: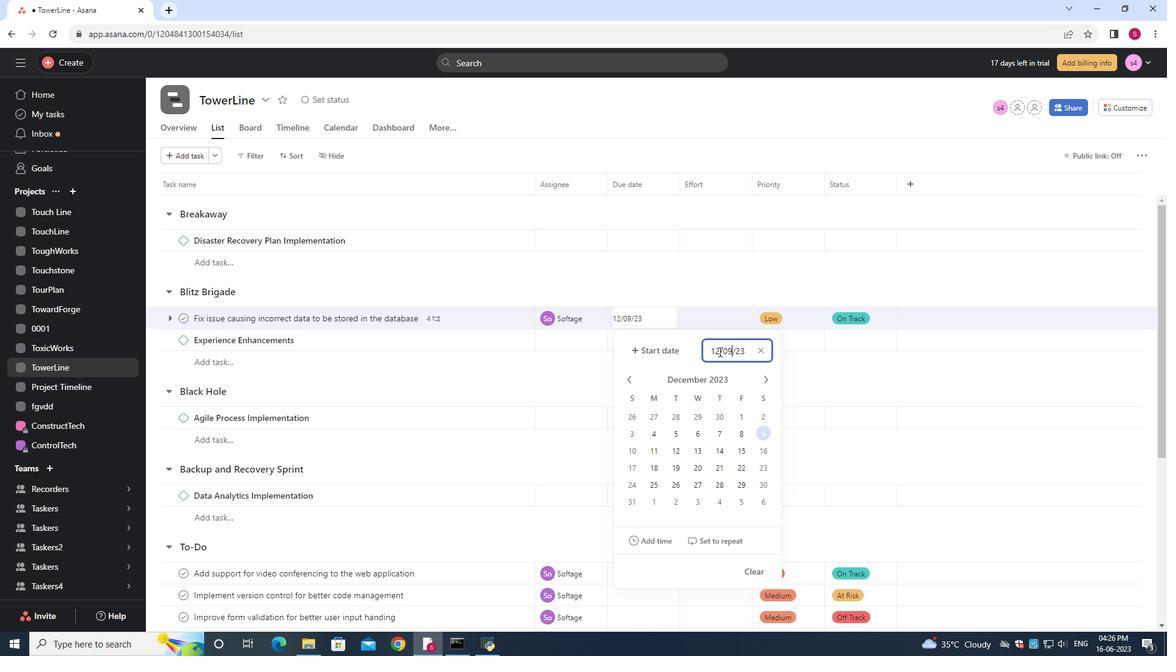 
Action: Mouse pressed left at (717, 348)
Screenshot: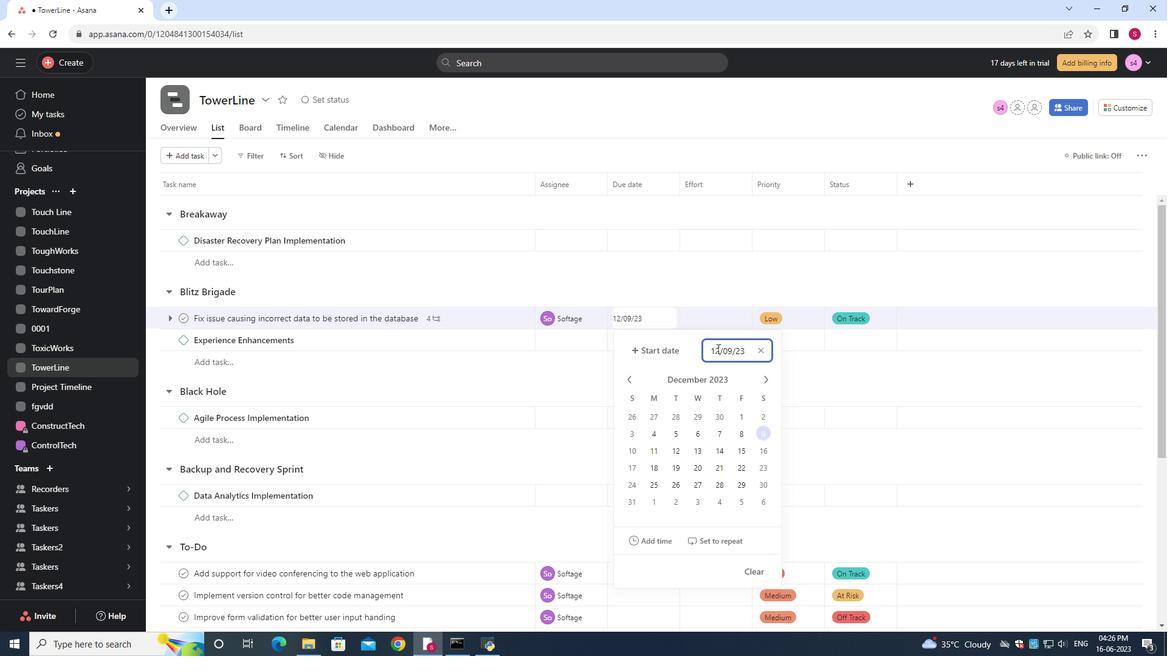 
Action: Mouse moved to (720, 353)
Screenshot: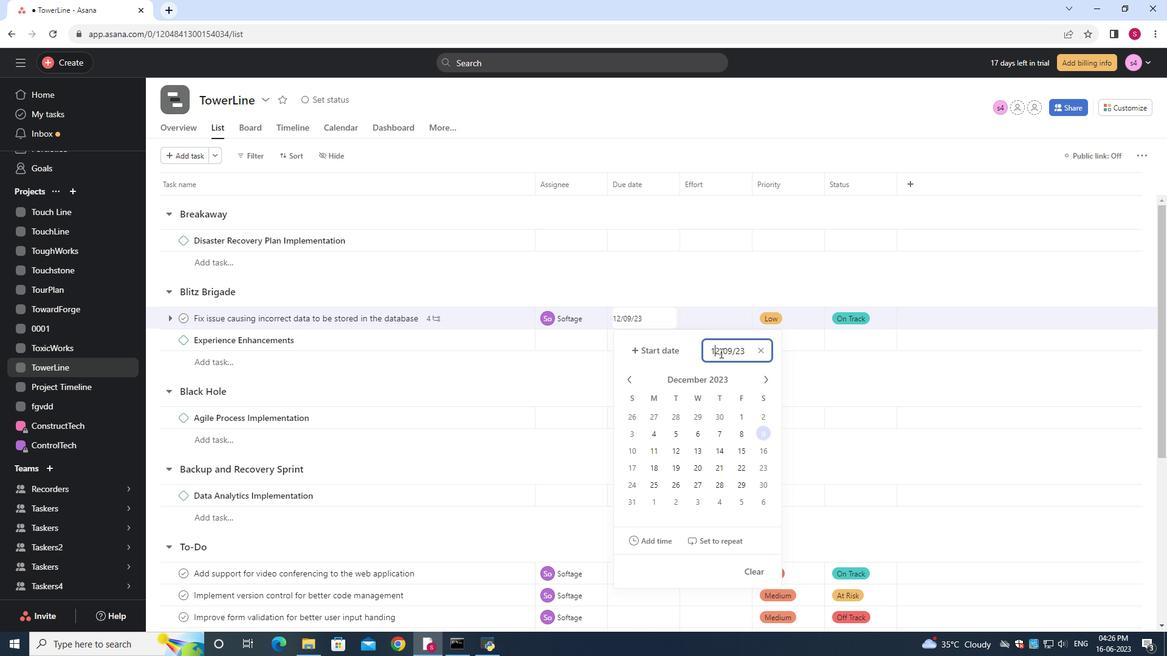 
Action: Mouse pressed left at (720, 353)
Screenshot: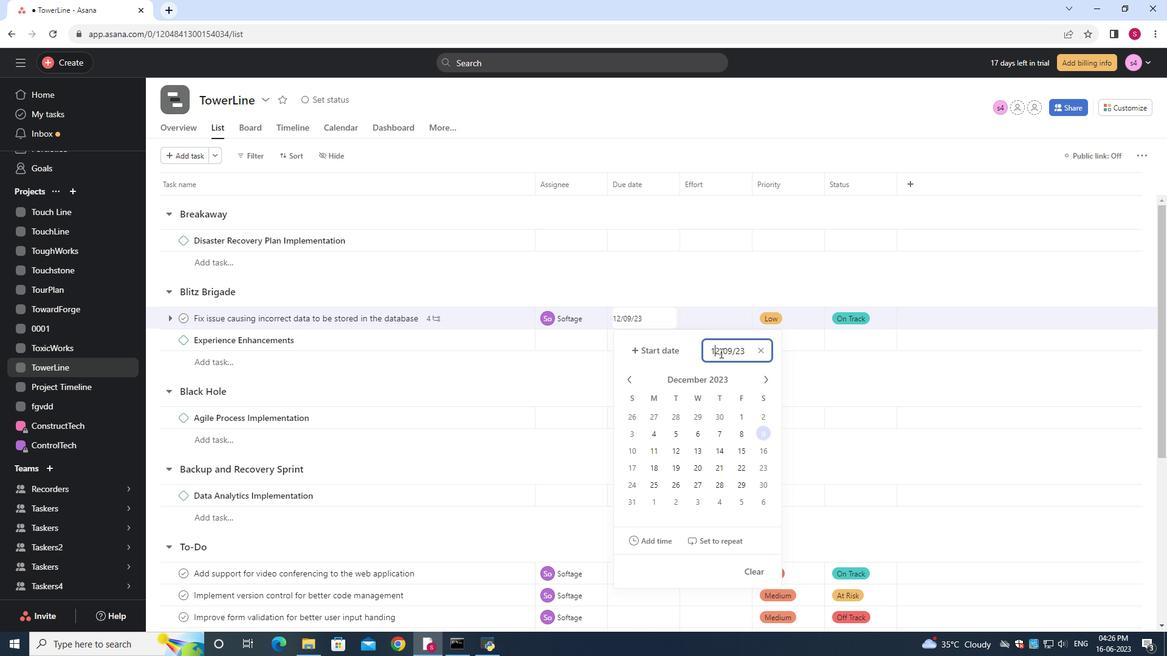 
Action: Mouse moved to (726, 369)
Screenshot: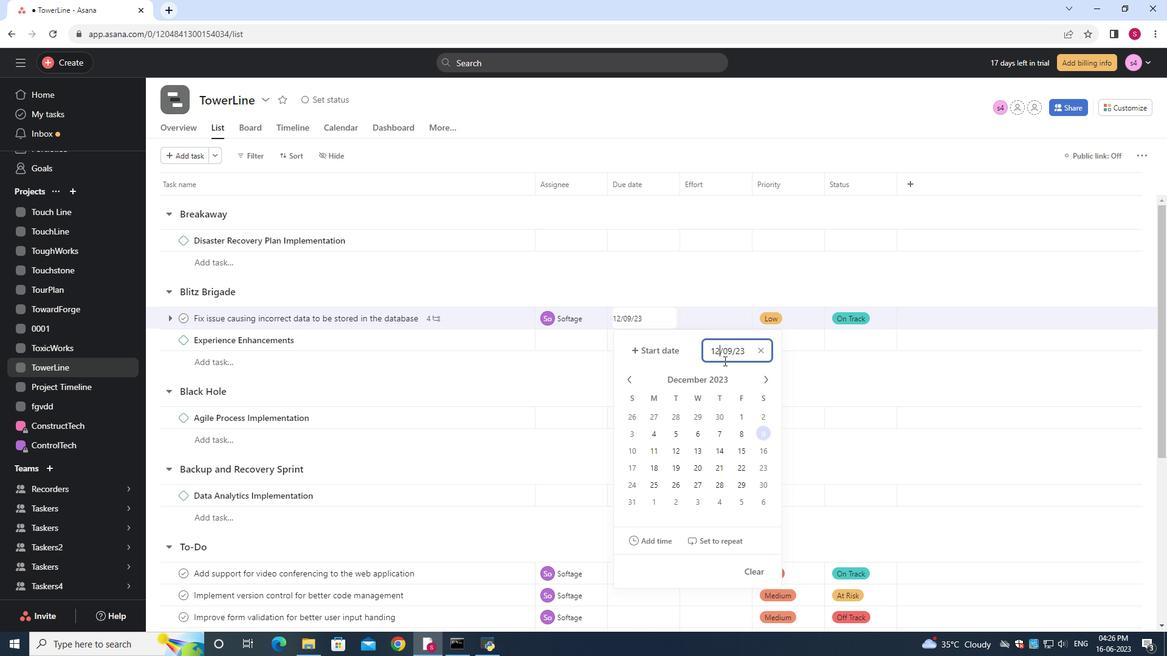 
Action: Key pressed 0
Screenshot: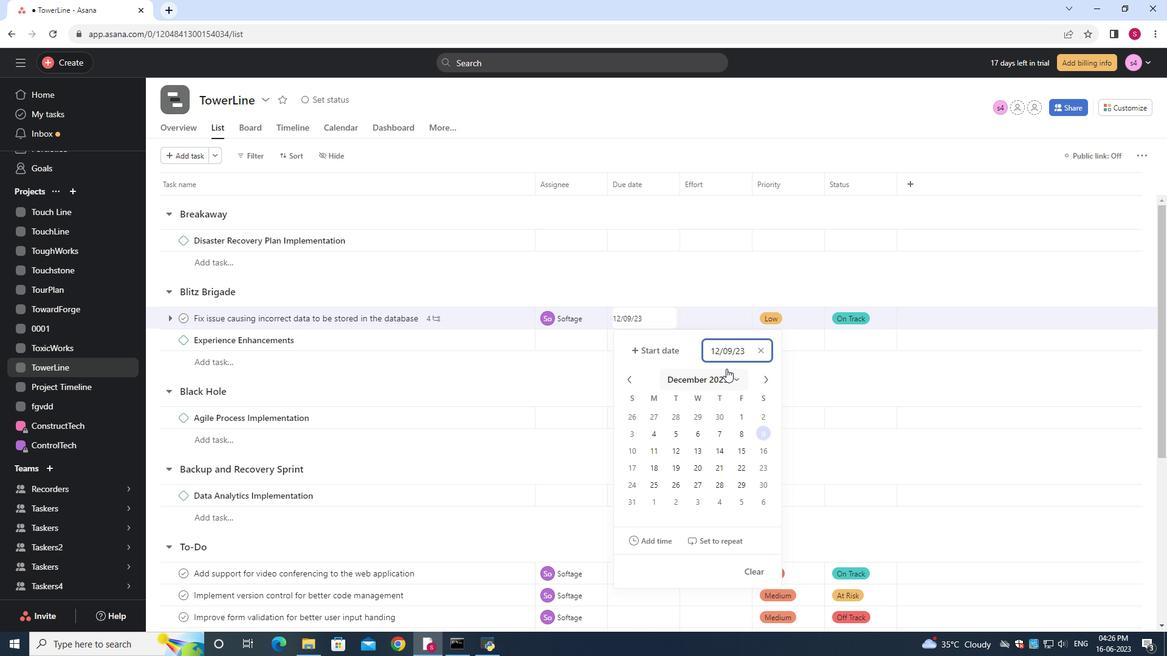 
Action: Mouse moved to (729, 367)
Screenshot: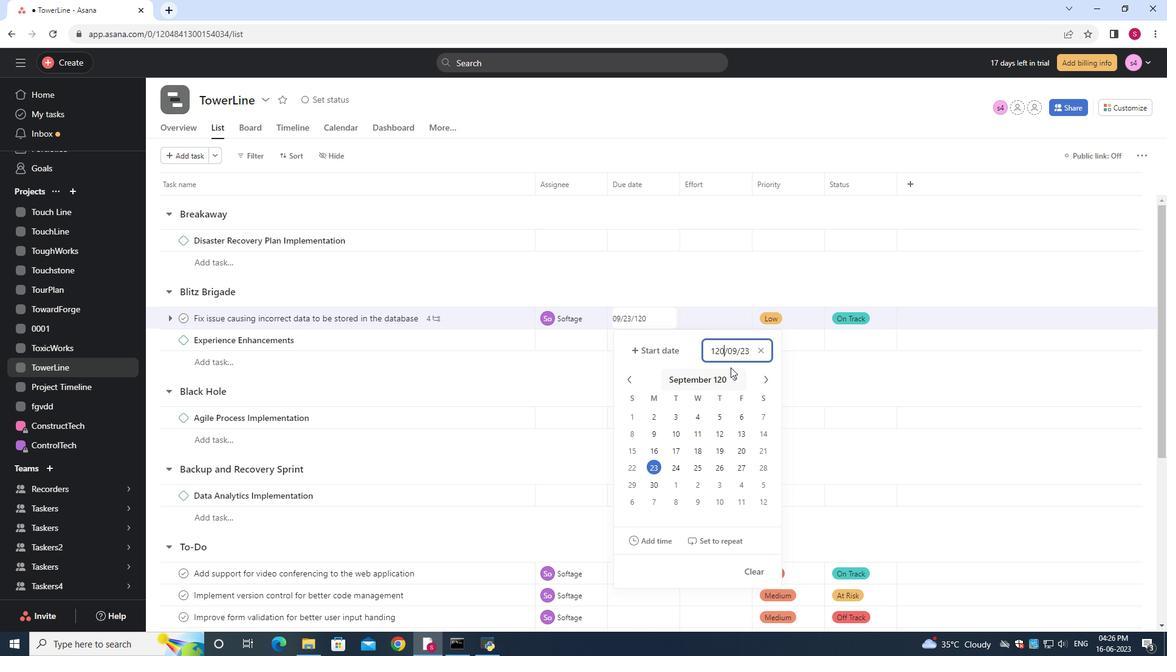 
Action: Key pressed <Key.backspace><Key.backspace><Key.backspace>08
Screenshot: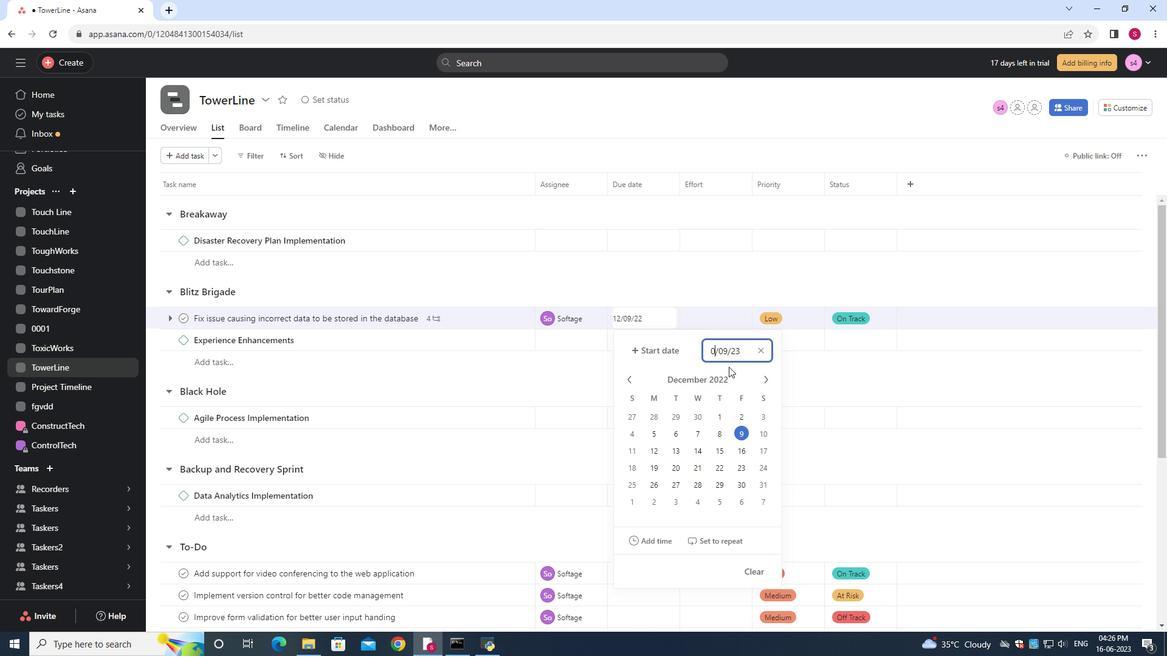 
Action: Mouse moved to (706, 353)
Screenshot: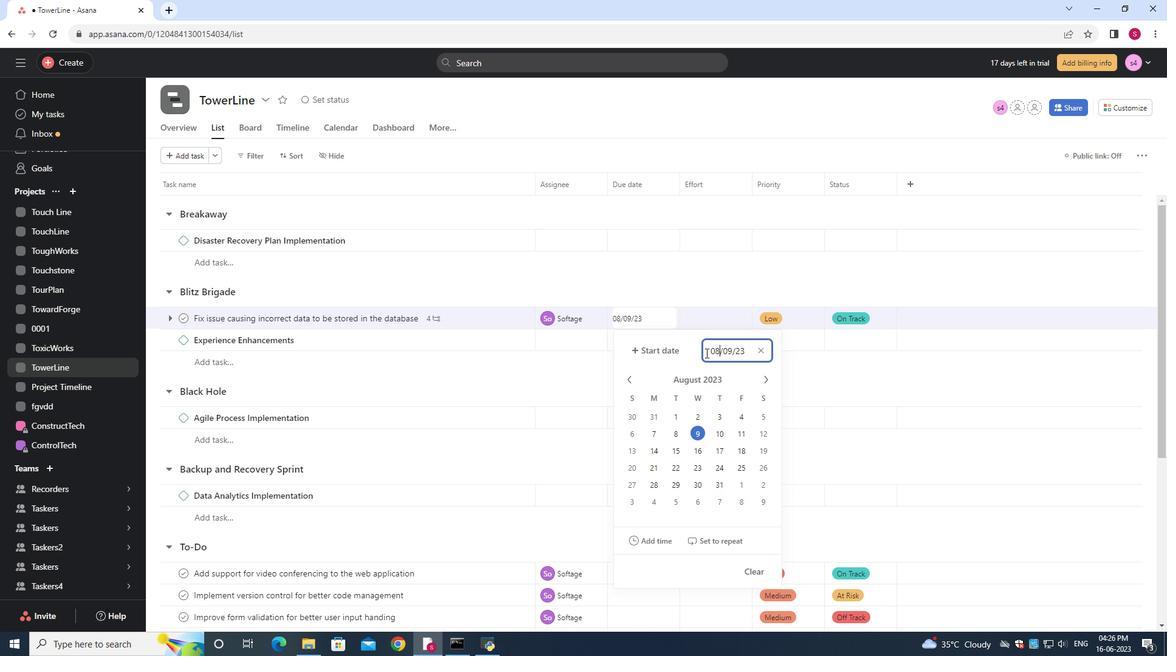 
